 Task: Find connections with filter location Laguna de Duero with filter topic #Openingswith filter profile language Spanish with filter current company Webhelp with filter school Uttarakhand Jobs with filter industry Retail Building Materials and Garden Equipment with filter service category Program Management with filter keywords title Quality Control Coordinator
Action: Mouse moved to (152, 212)
Screenshot: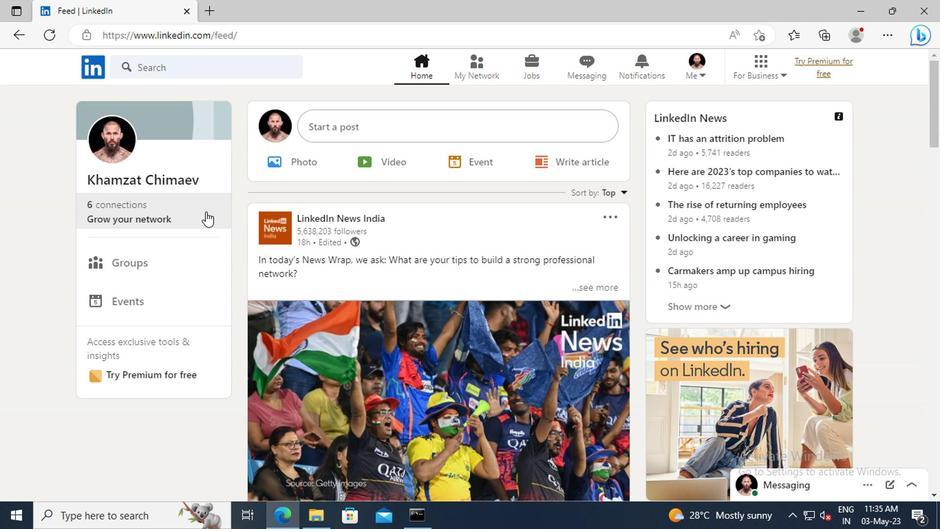
Action: Mouse pressed left at (152, 212)
Screenshot: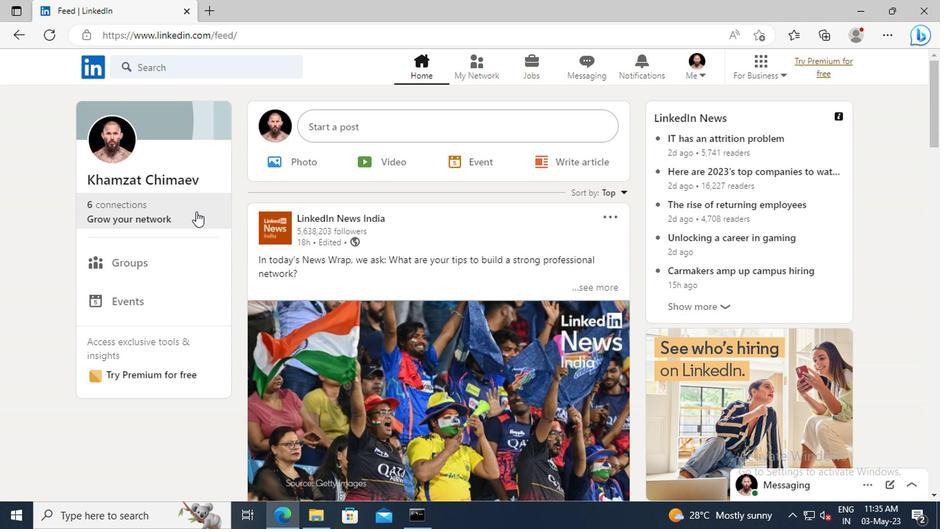 
Action: Mouse moved to (152, 149)
Screenshot: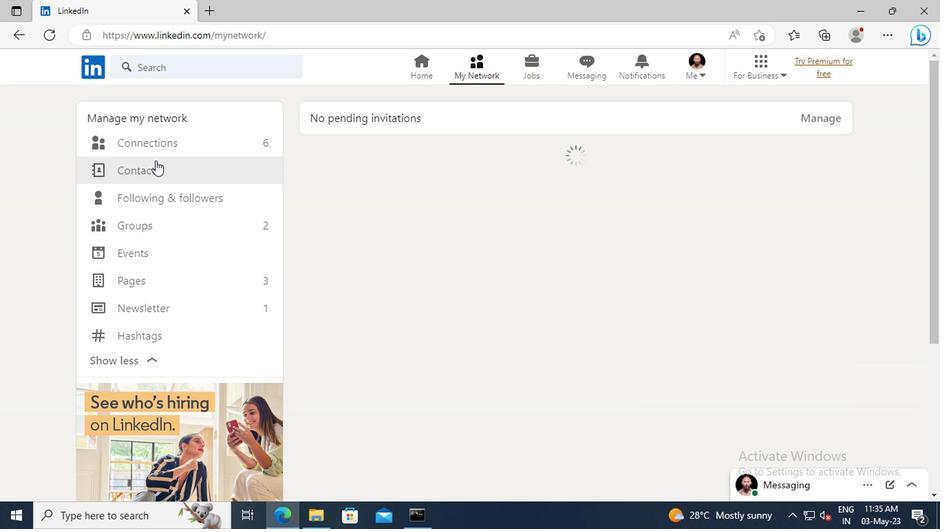 
Action: Mouse pressed left at (152, 149)
Screenshot: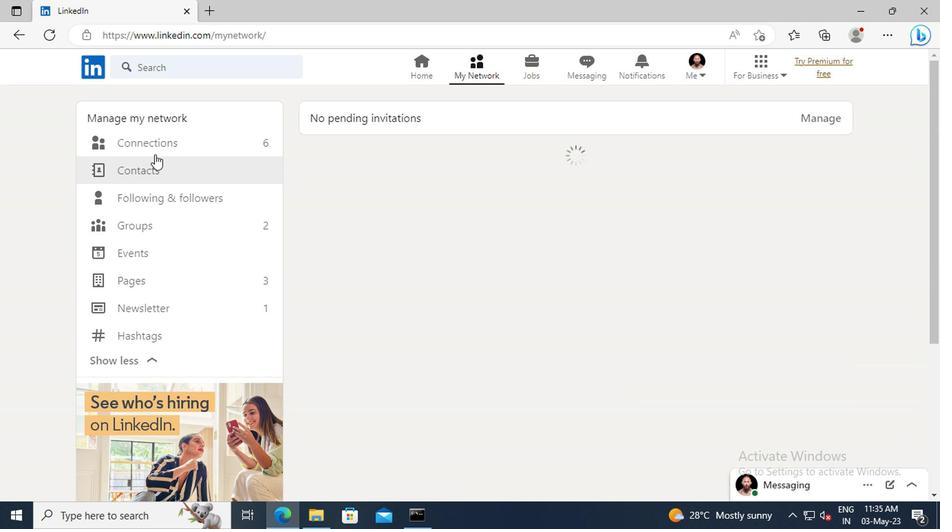 
Action: Mouse moved to (556, 147)
Screenshot: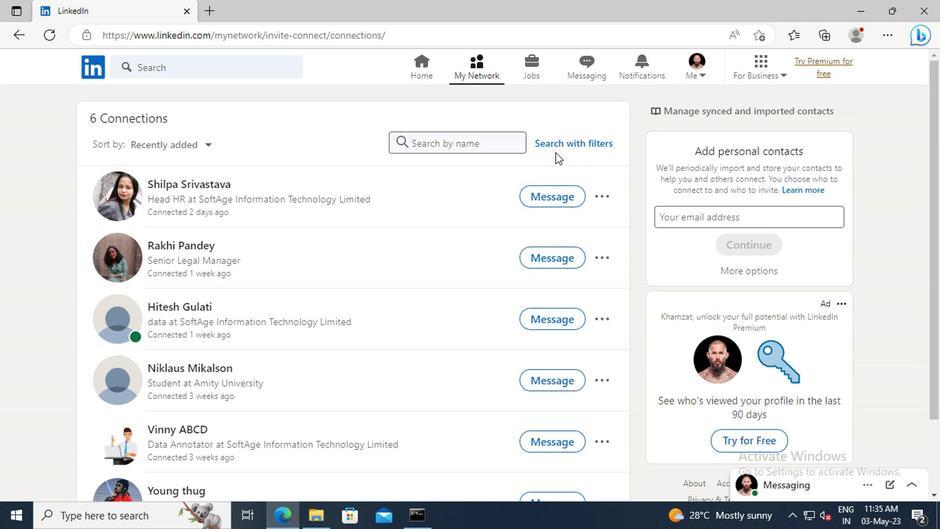 
Action: Mouse pressed left at (556, 147)
Screenshot: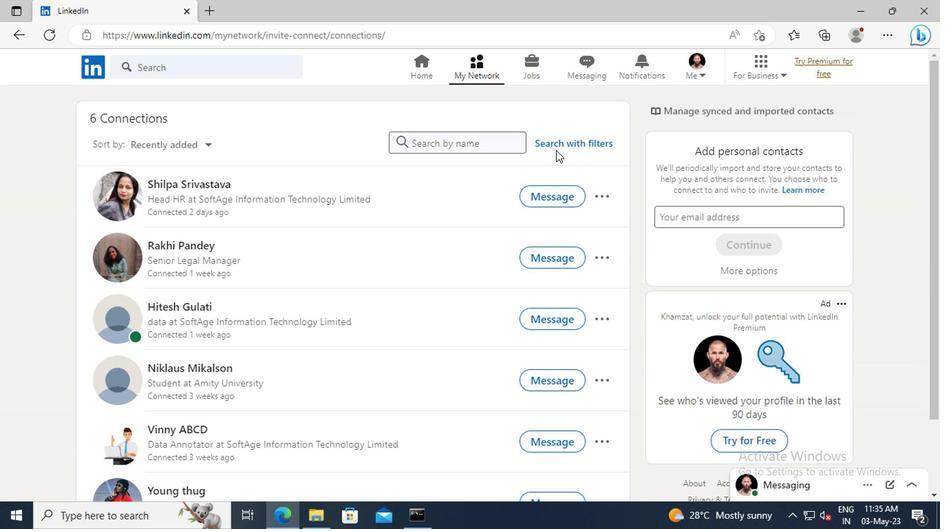 
Action: Mouse moved to (518, 111)
Screenshot: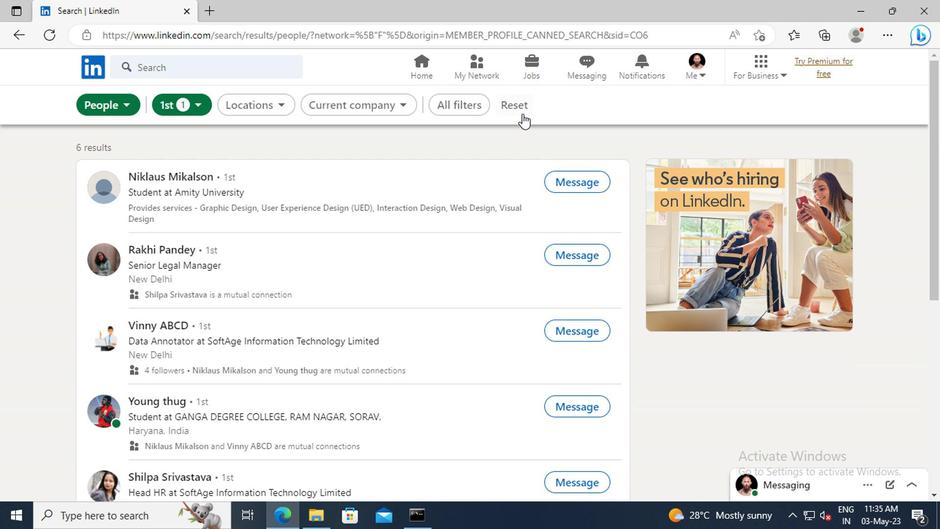
Action: Mouse pressed left at (518, 111)
Screenshot: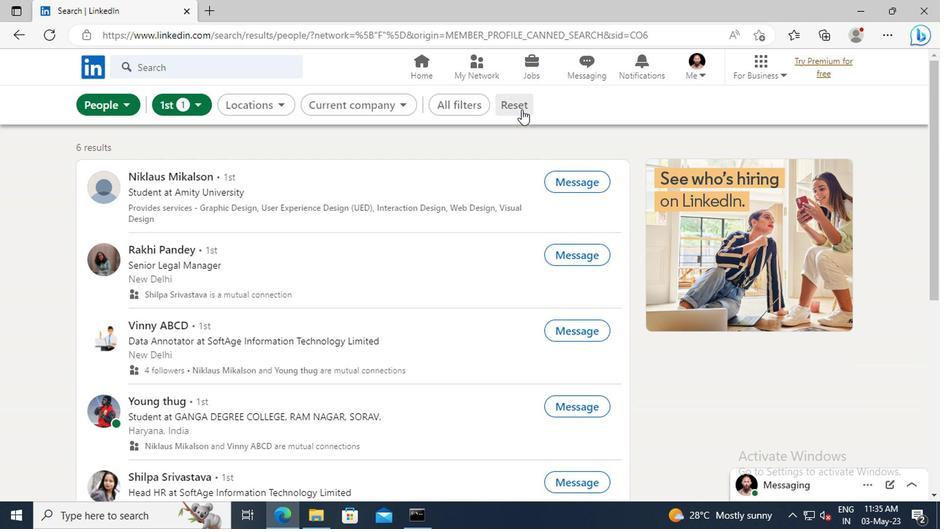 
Action: Mouse moved to (508, 108)
Screenshot: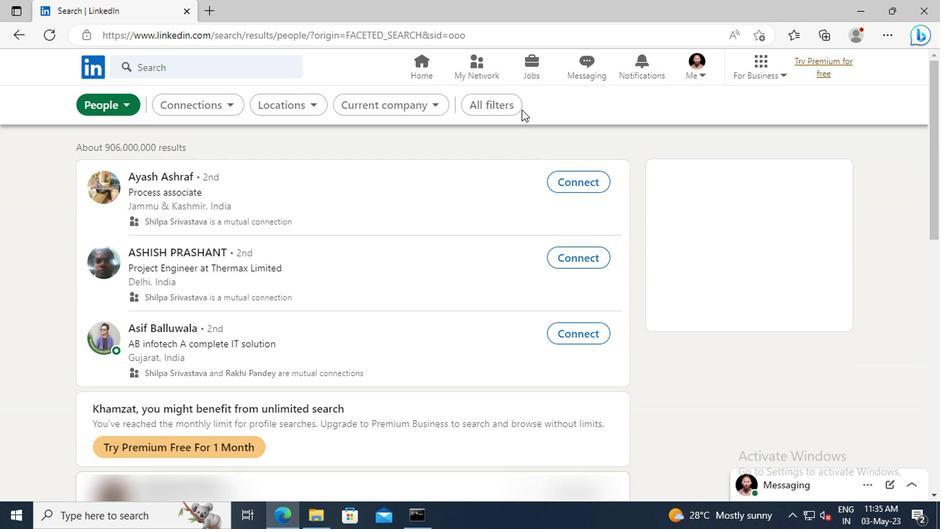 
Action: Mouse pressed left at (508, 108)
Screenshot: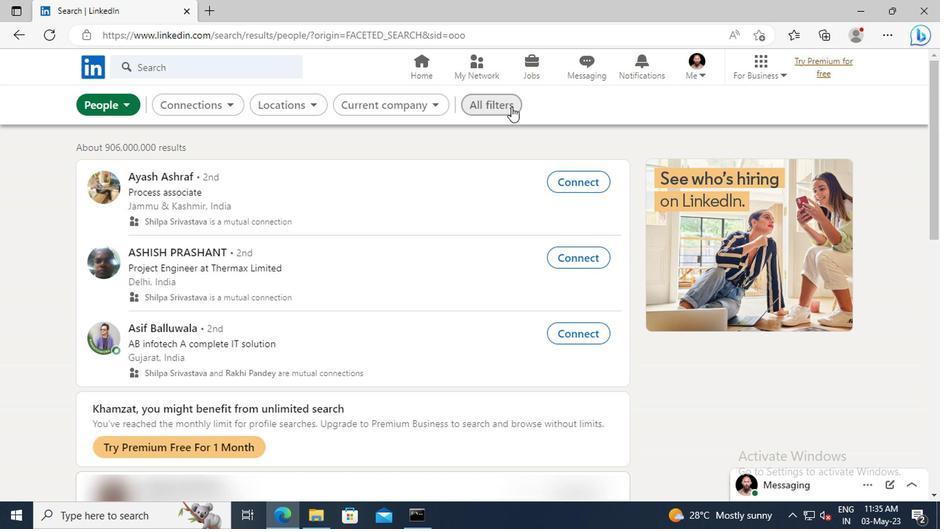 
Action: Mouse moved to (743, 271)
Screenshot: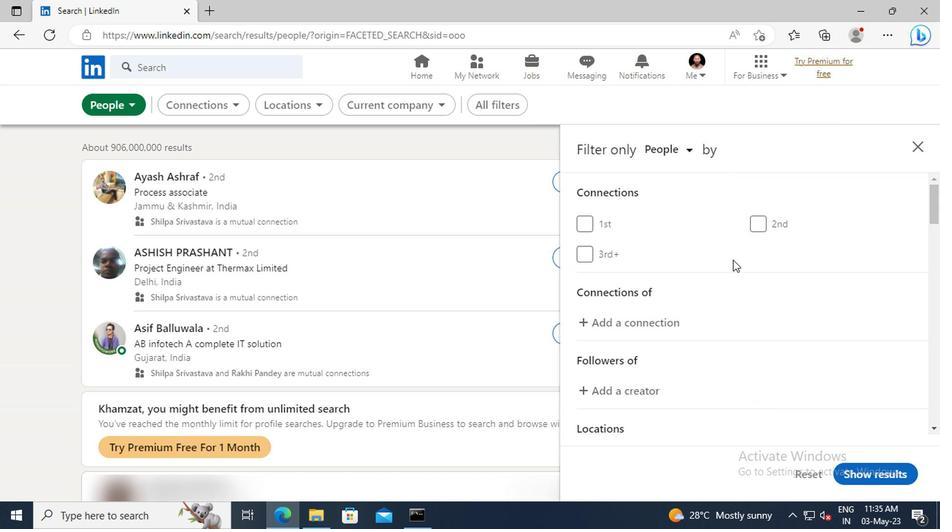 
Action: Mouse scrolled (743, 270) with delta (0, 0)
Screenshot: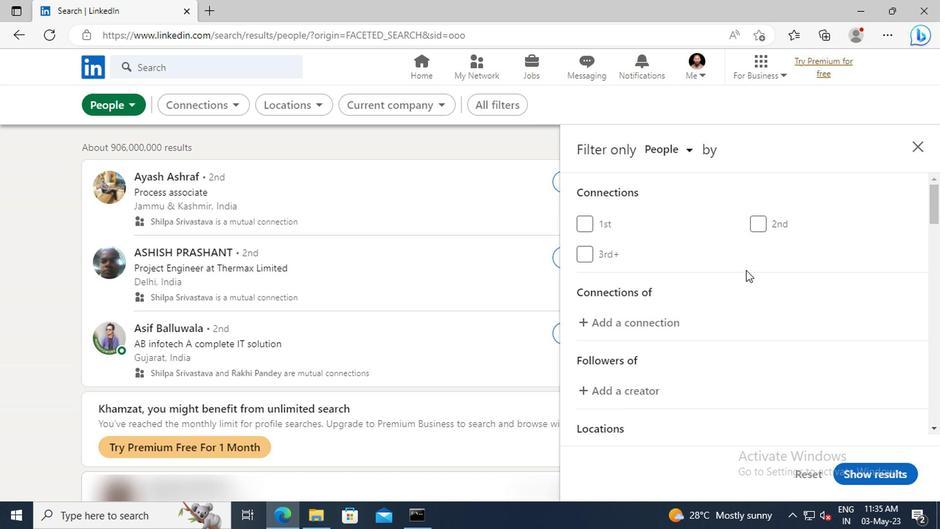 
Action: Mouse scrolled (743, 270) with delta (0, 0)
Screenshot: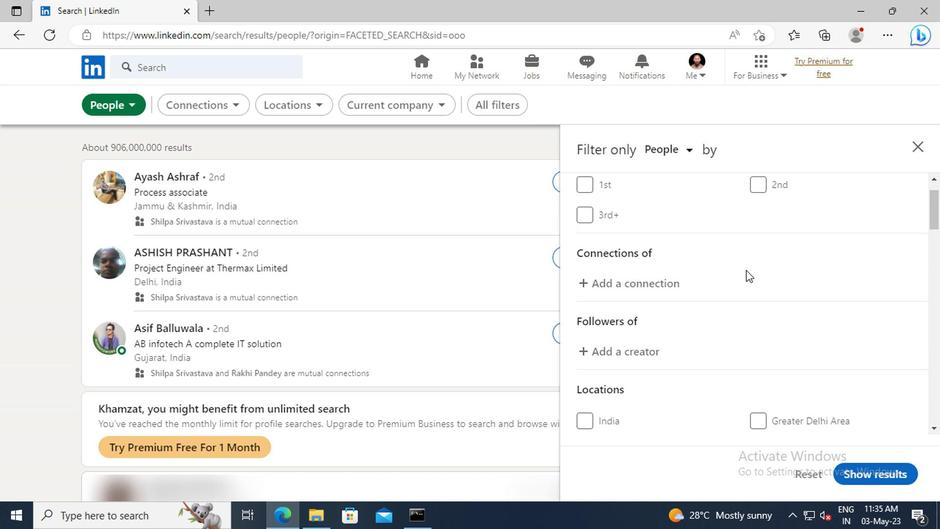 
Action: Mouse scrolled (743, 270) with delta (0, 0)
Screenshot: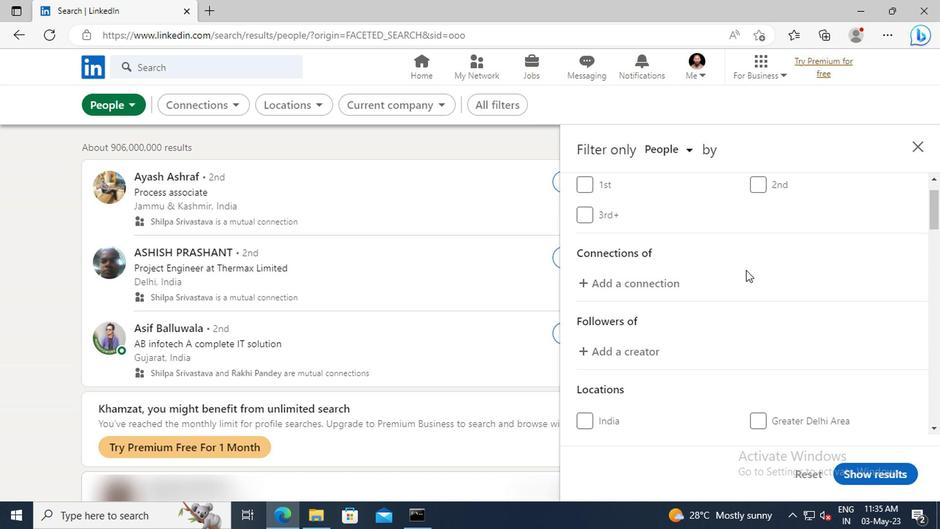 
Action: Mouse scrolled (743, 270) with delta (0, 0)
Screenshot: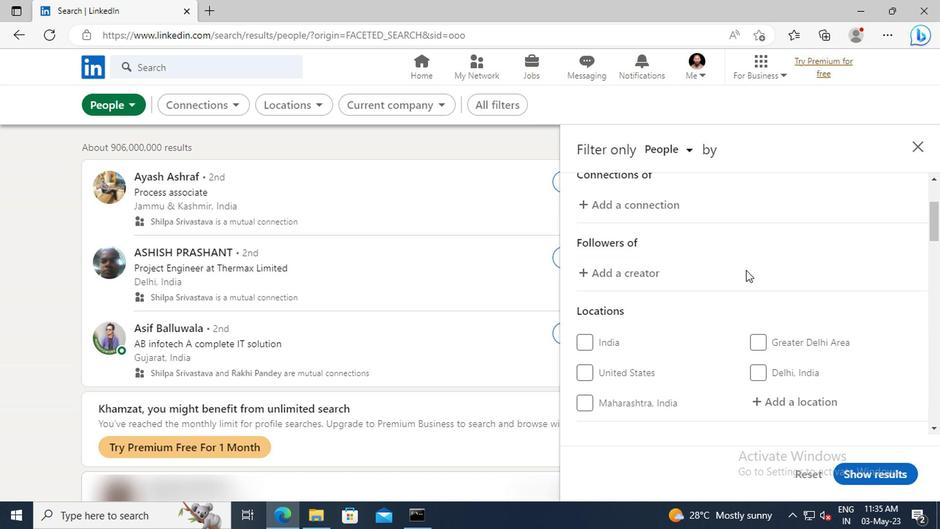 
Action: Mouse scrolled (743, 270) with delta (0, 0)
Screenshot: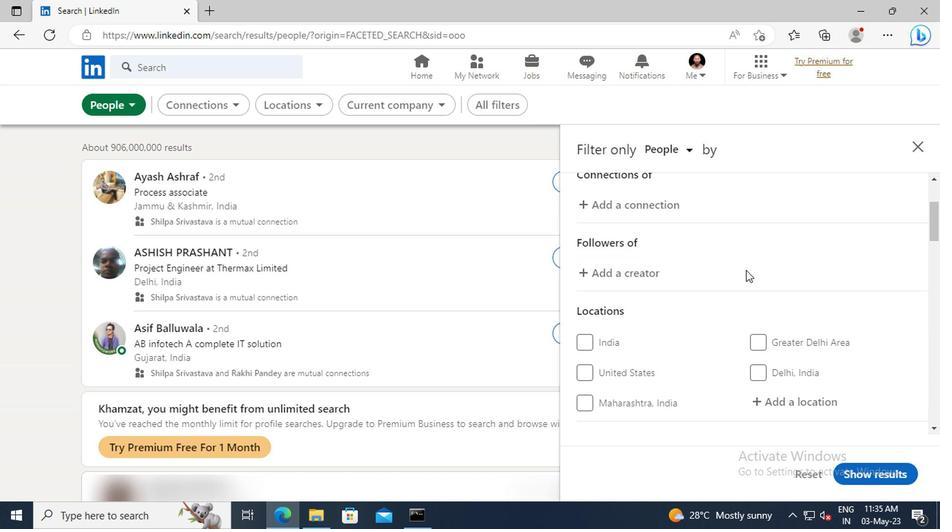 
Action: Mouse moved to (767, 321)
Screenshot: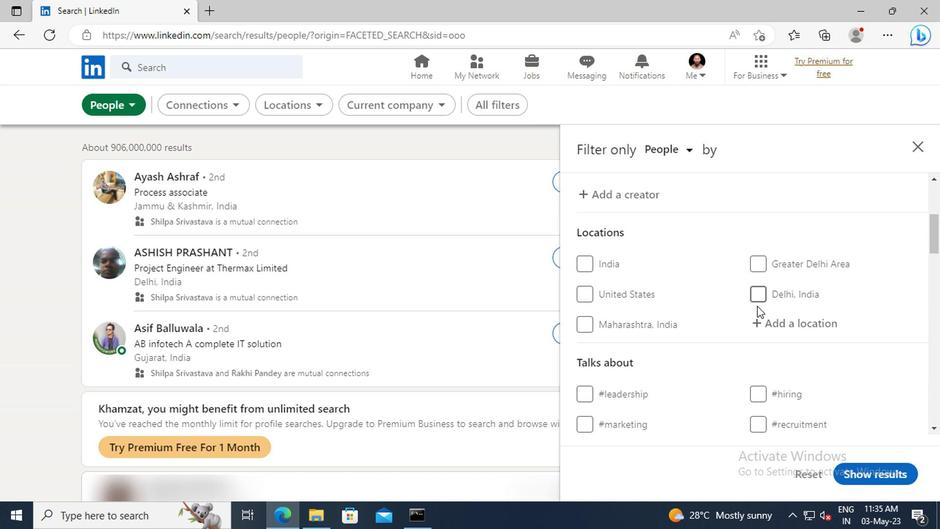 
Action: Mouse pressed left at (767, 321)
Screenshot: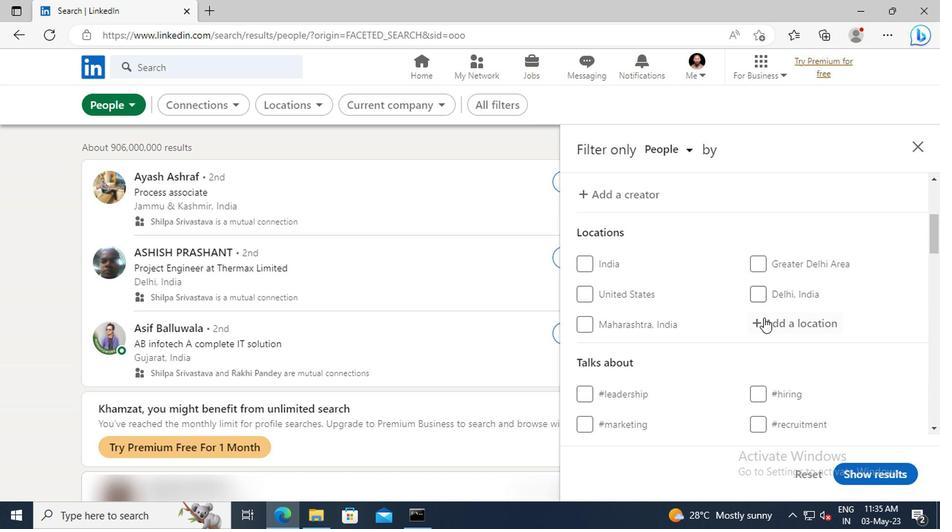 
Action: Key pressed <Key.shift>LAGUNA<Key.space>DE<Key.space>
Screenshot: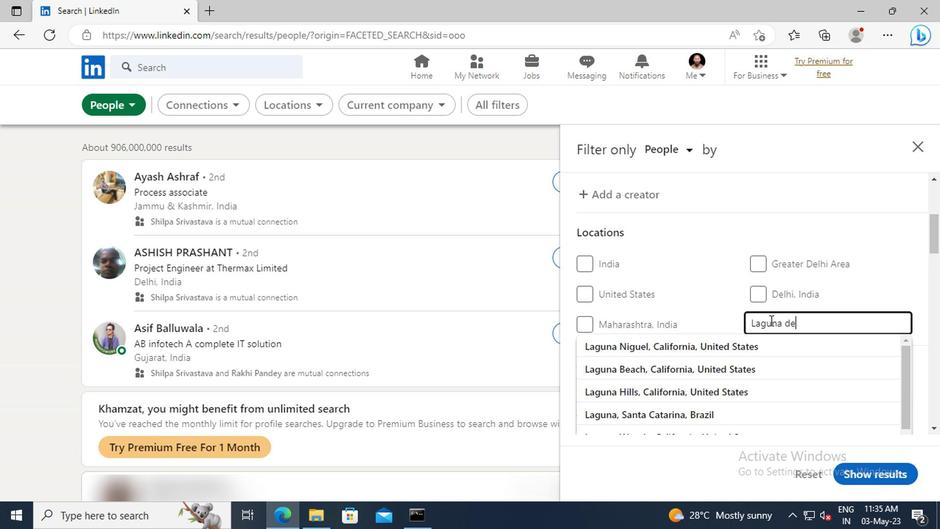 
Action: Mouse moved to (772, 342)
Screenshot: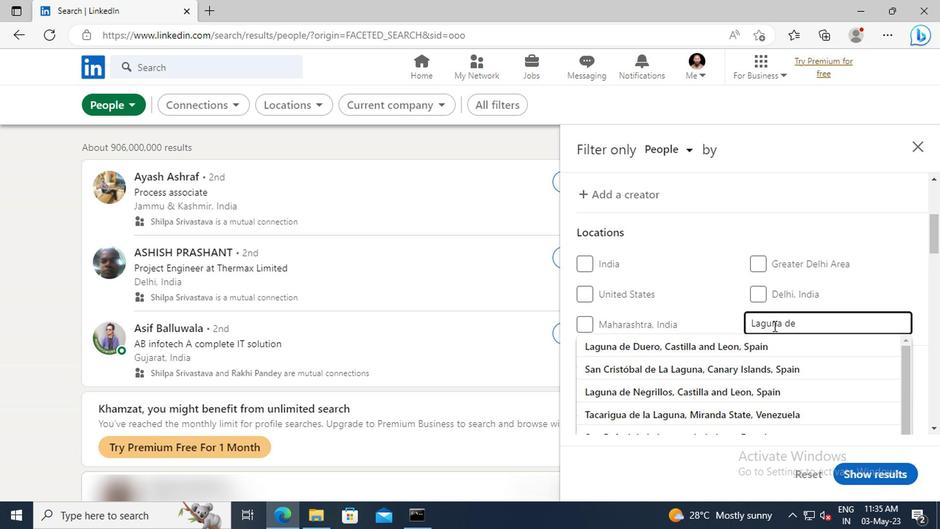 
Action: Mouse pressed left at (772, 342)
Screenshot: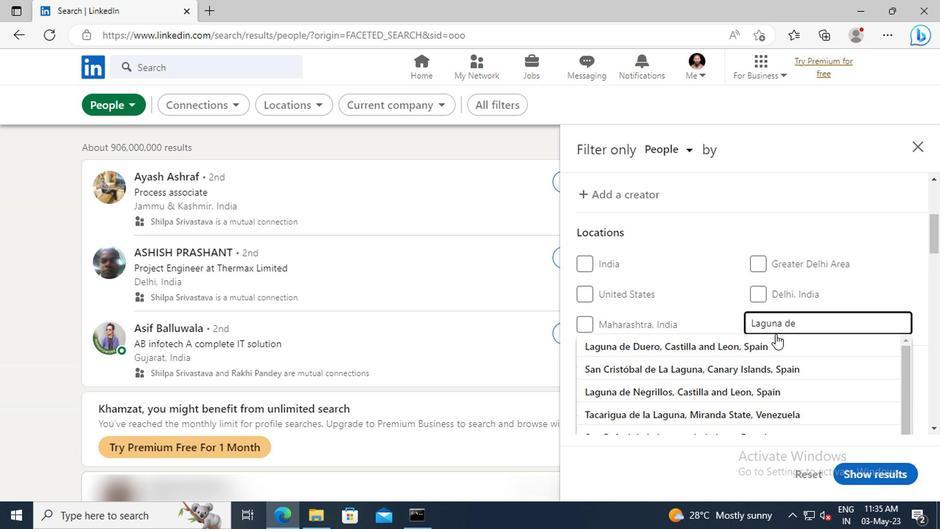 
Action: Mouse scrolled (772, 342) with delta (0, 0)
Screenshot: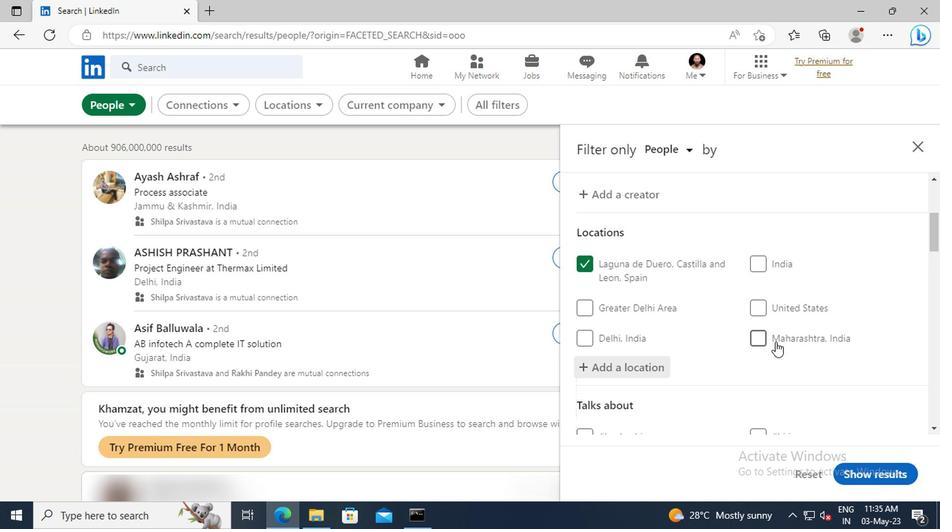 
Action: Mouse scrolled (772, 342) with delta (0, 0)
Screenshot: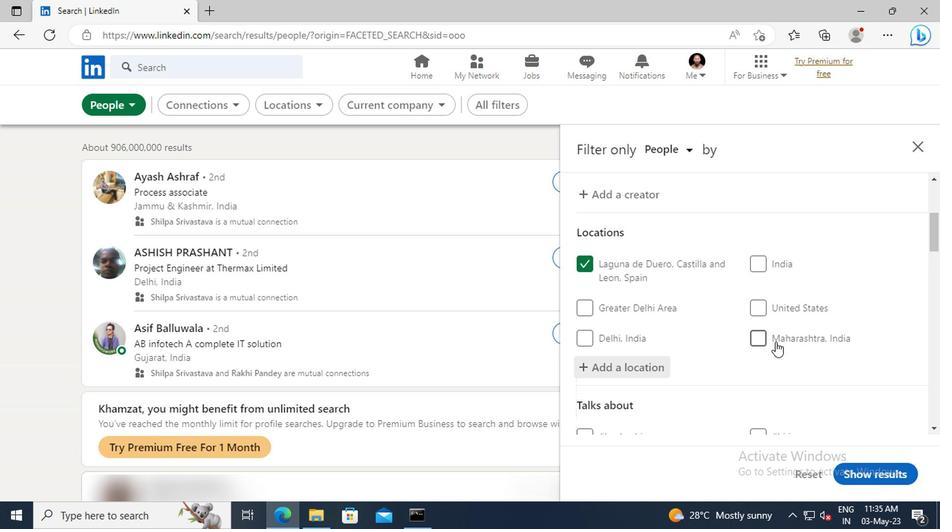 
Action: Mouse moved to (764, 327)
Screenshot: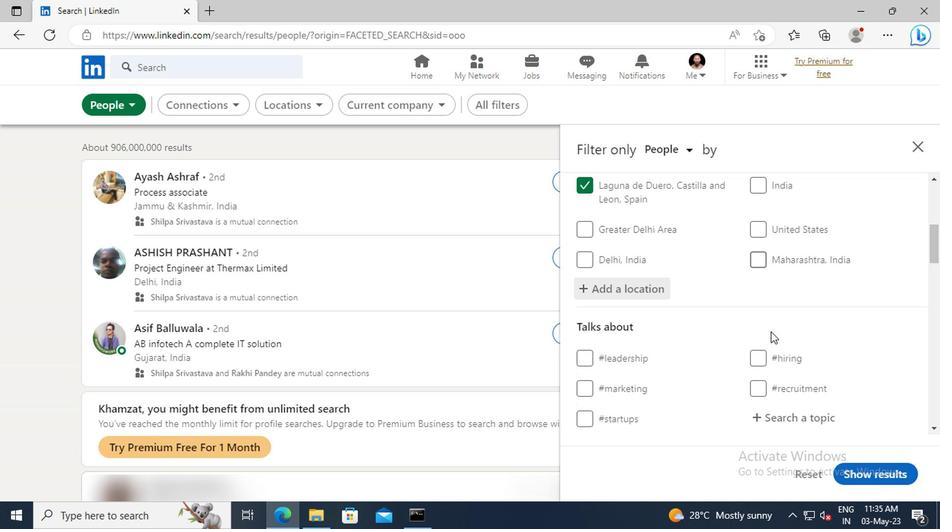 
Action: Mouse scrolled (764, 326) with delta (0, 0)
Screenshot: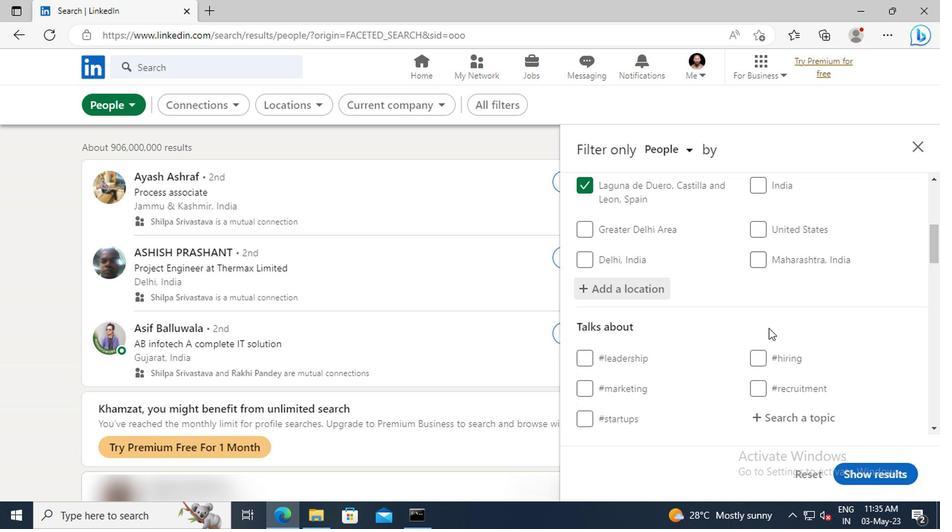 
Action: Mouse scrolled (764, 326) with delta (0, 0)
Screenshot: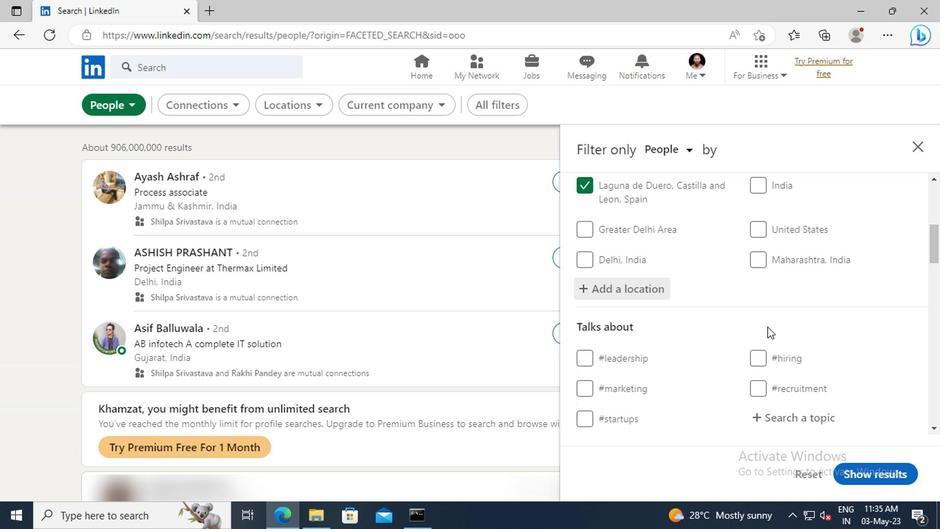 
Action: Mouse moved to (764, 335)
Screenshot: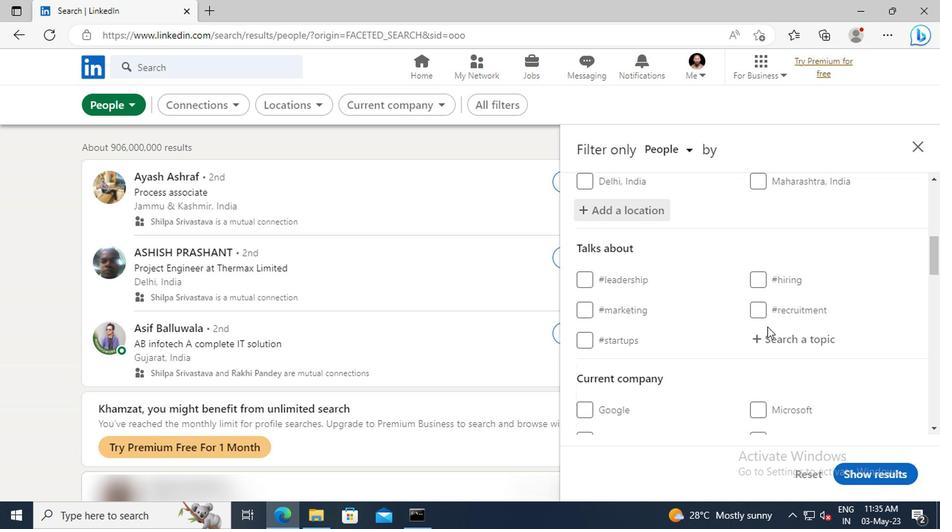 
Action: Mouse pressed left at (764, 335)
Screenshot: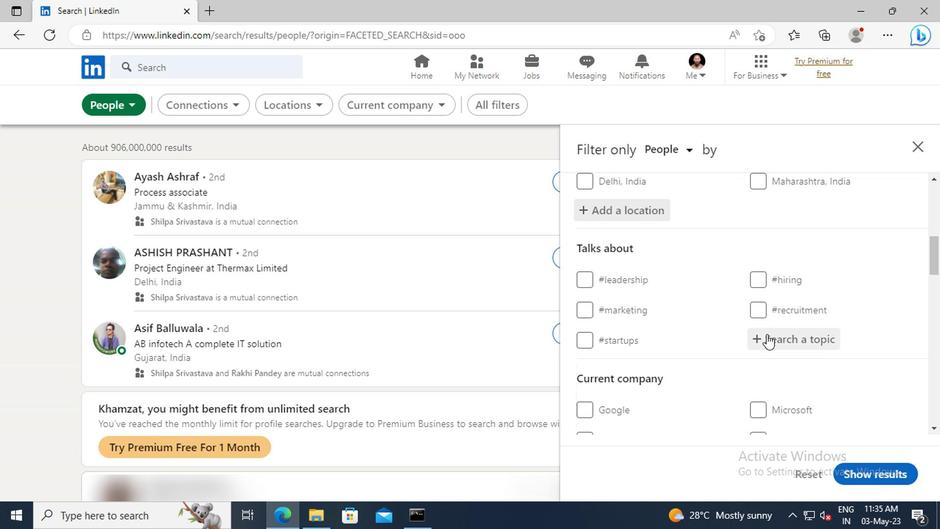 
Action: Key pressed <Key.shift>OPENINGS
Screenshot: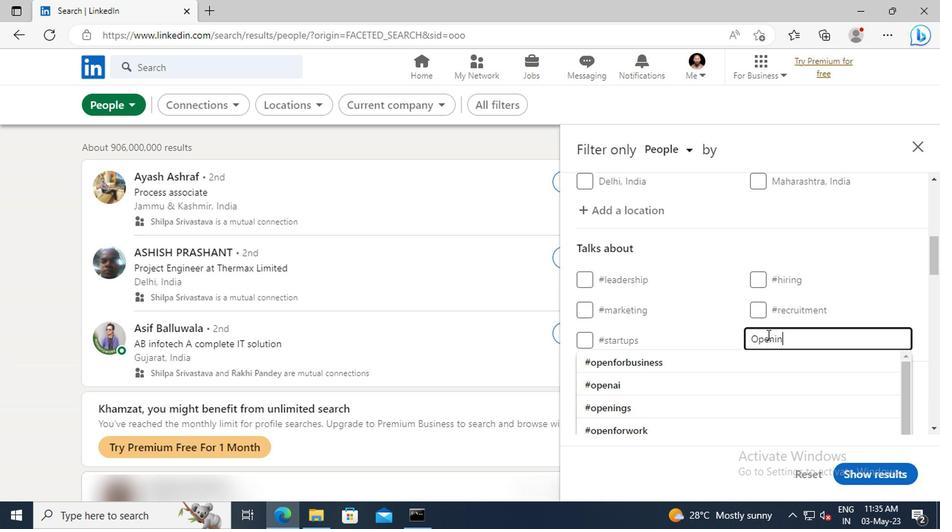
Action: Mouse moved to (764, 360)
Screenshot: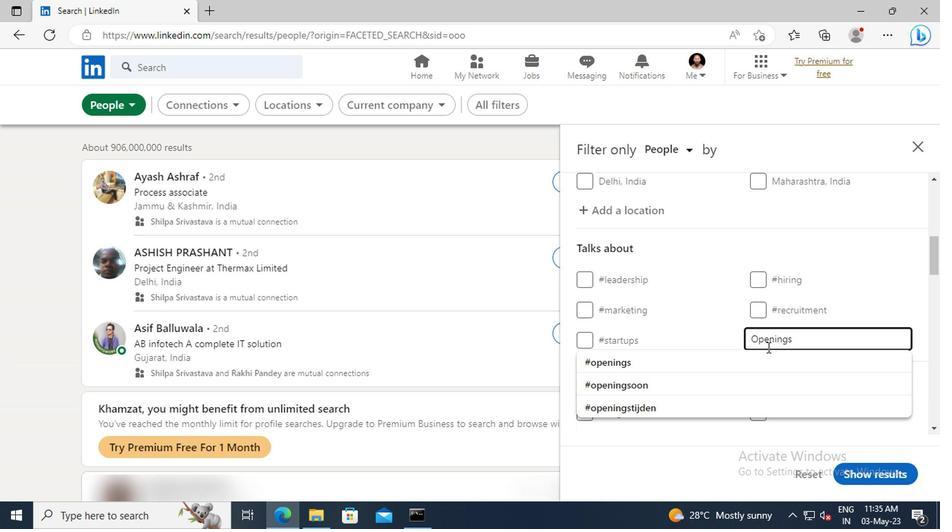 
Action: Mouse pressed left at (764, 360)
Screenshot: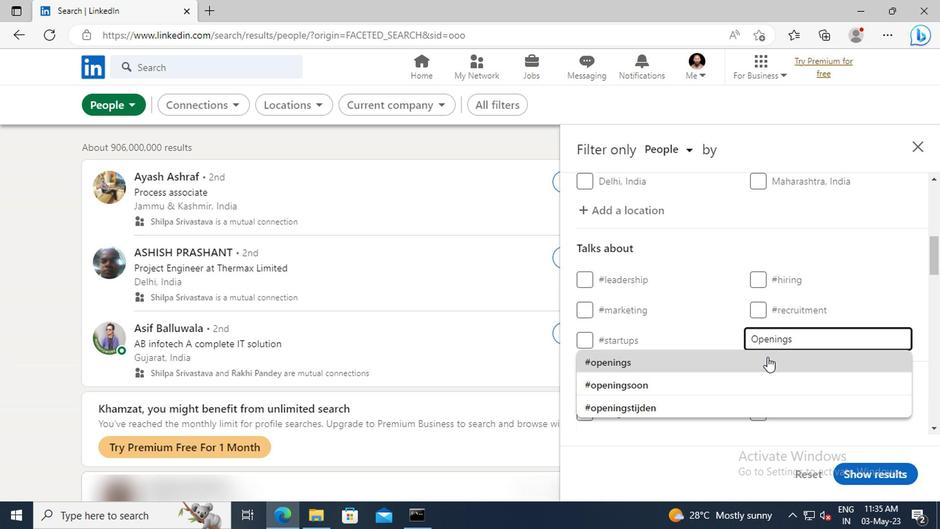 
Action: Mouse scrolled (764, 360) with delta (0, 0)
Screenshot: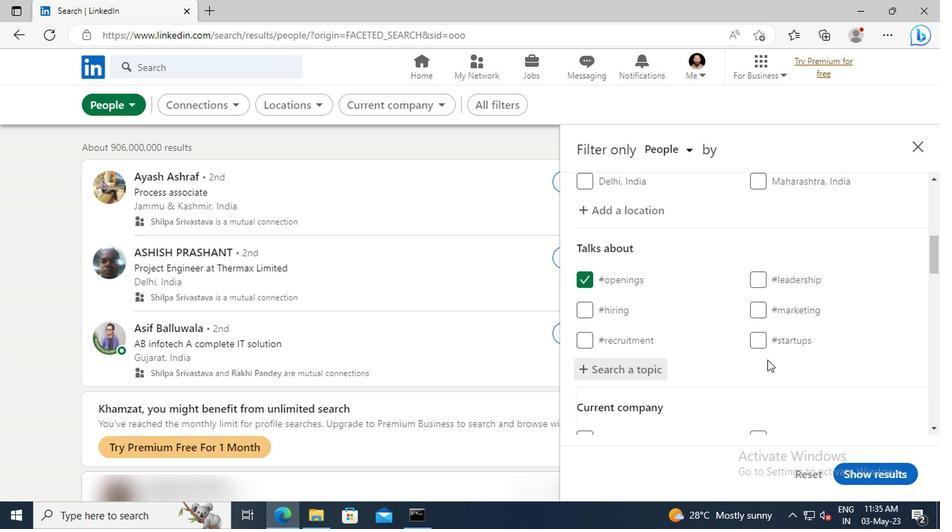 
Action: Mouse scrolled (764, 360) with delta (0, 0)
Screenshot: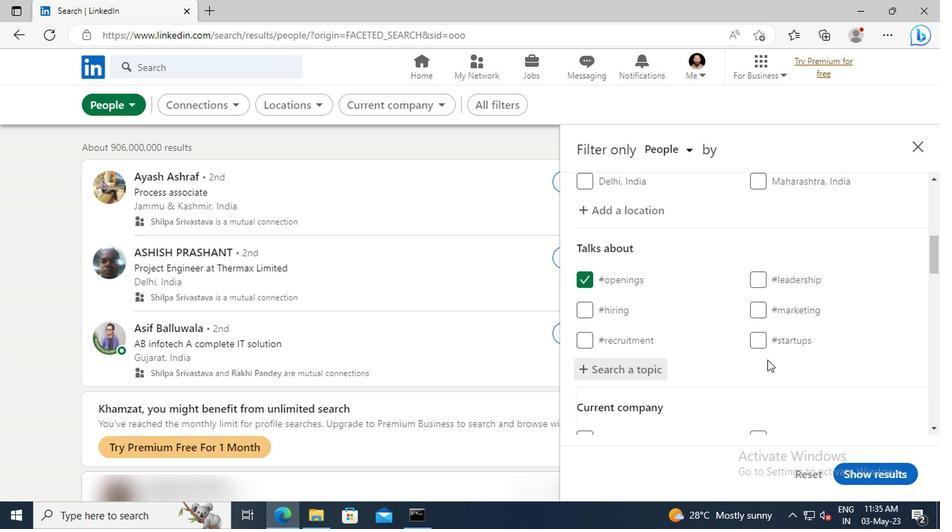 
Action: Mouse scrolled (764, 360) with delta (0, 0)
Screenshot: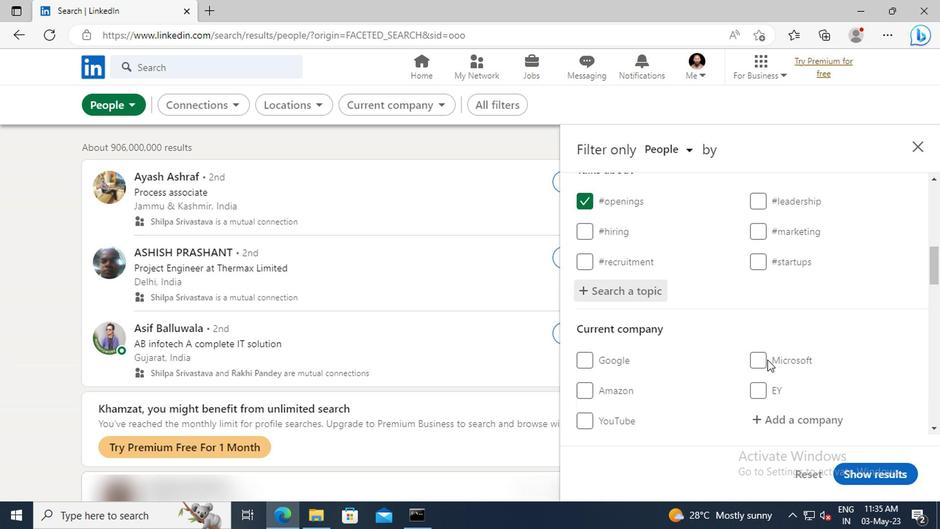 
Action: Mouse scrolled (764, 360) with delta (0, 0)
Screenshot: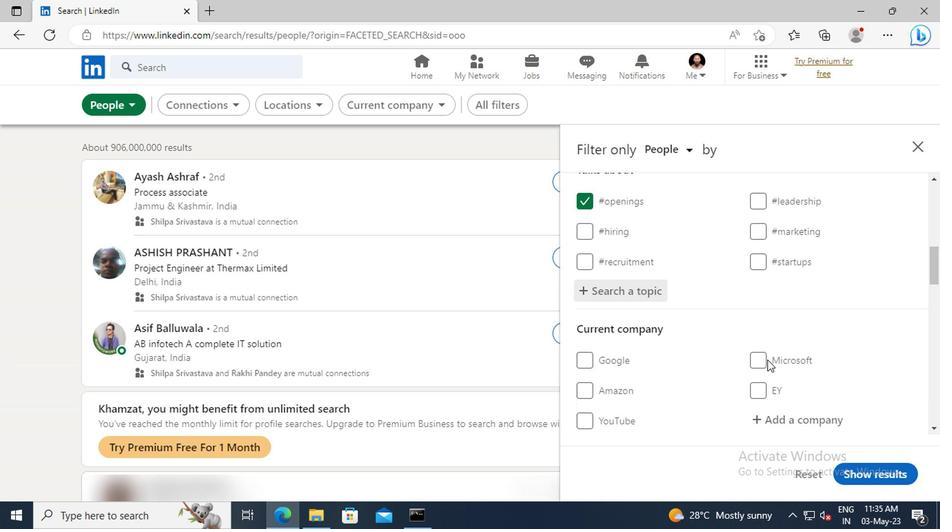 
Action: Mouse scrolled (764, 360) with delta (0, 0)
Screenshot: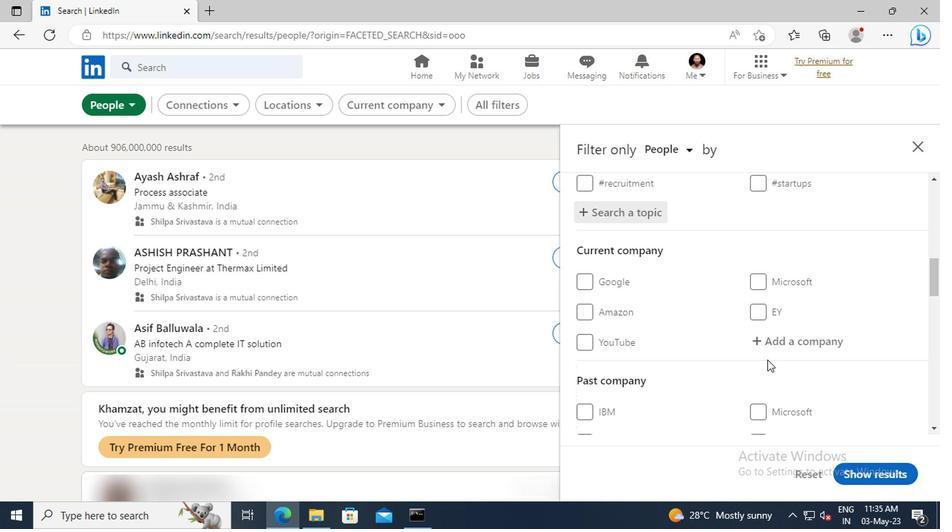 
Action: Mouse scrolled (764, 360) with delta (0, 0)
Screenshot: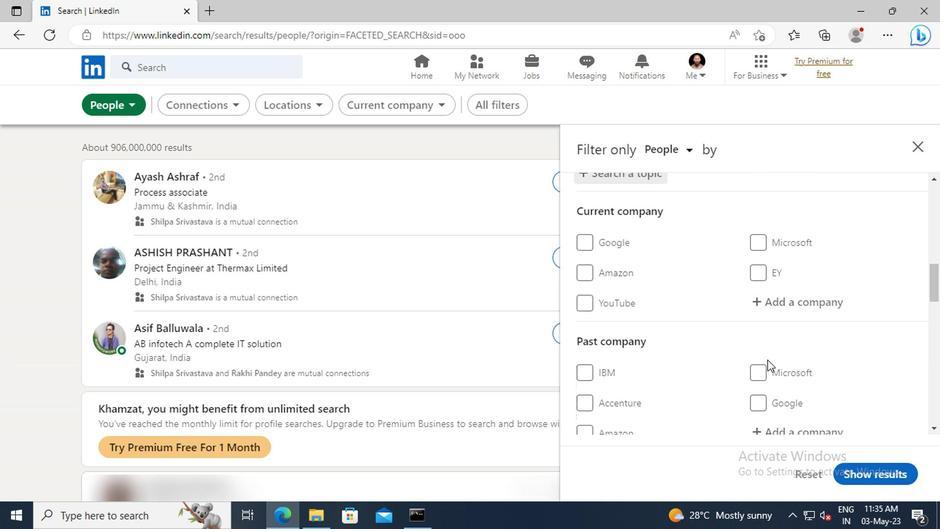 
Action: Mouse scrolled (764, 360) with delta (0, 0)
Screenshot: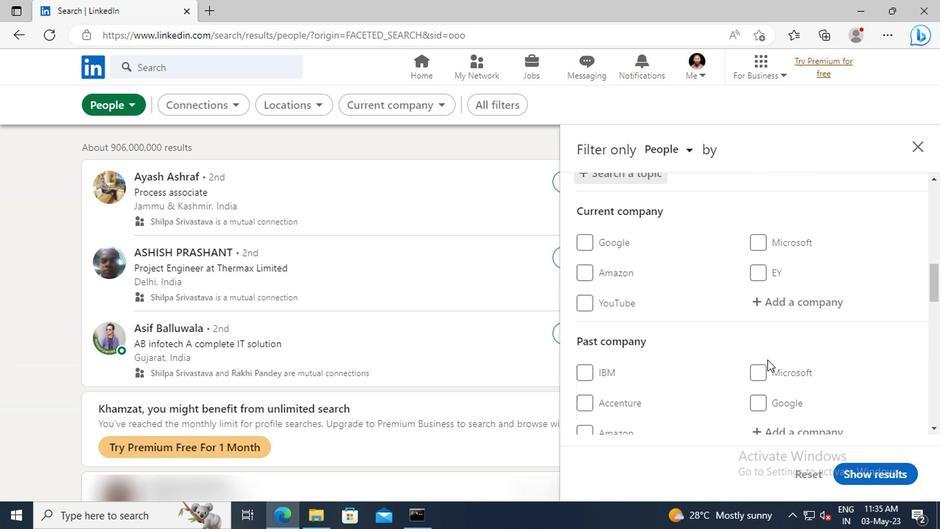 
Action: Mouse scrolled (764, 360) with delta (0, 0)
Screenshot: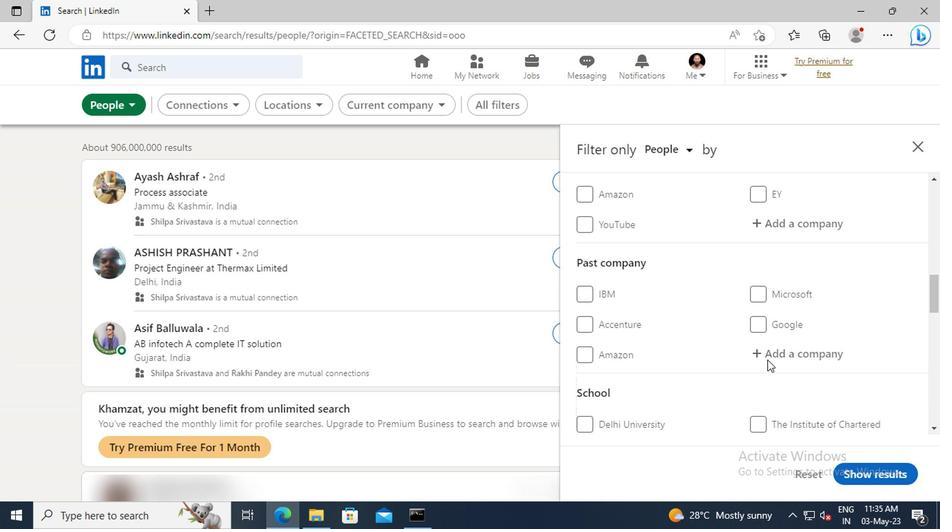 
Action: Mouse scrolled (764, 360) with delta (0, 0)
Screenshot: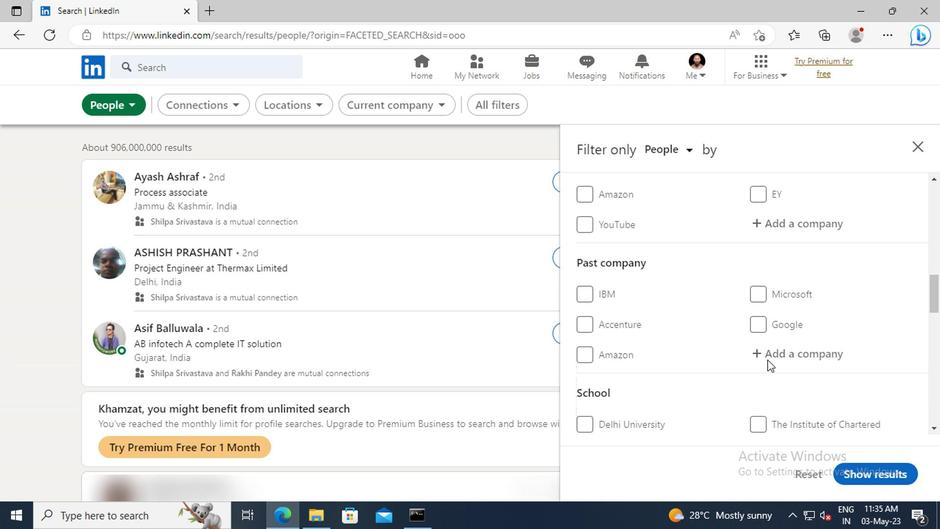 
Action: Mouse scrolled (764, 360) with delta (0, 0)
Screenshot: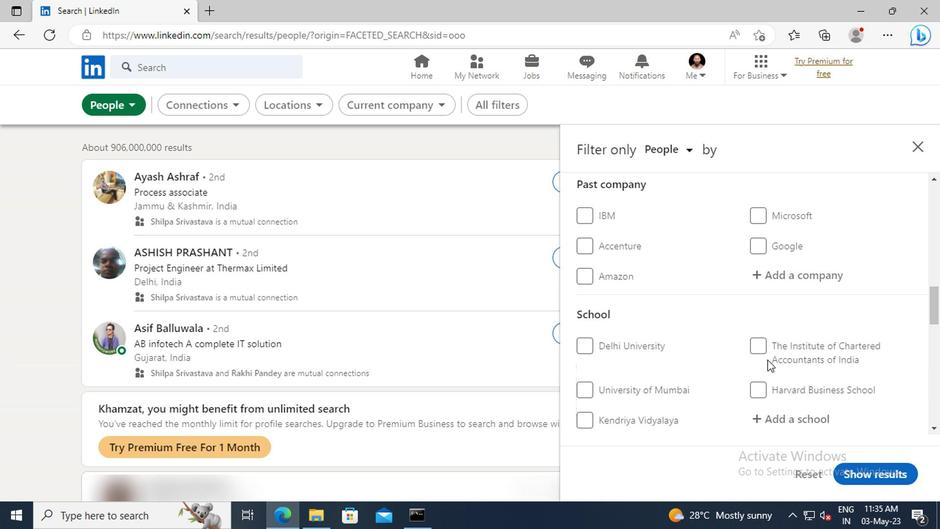 
Action: Mouse scrolled (764, 360) with delta (0, 0)
Screenshot: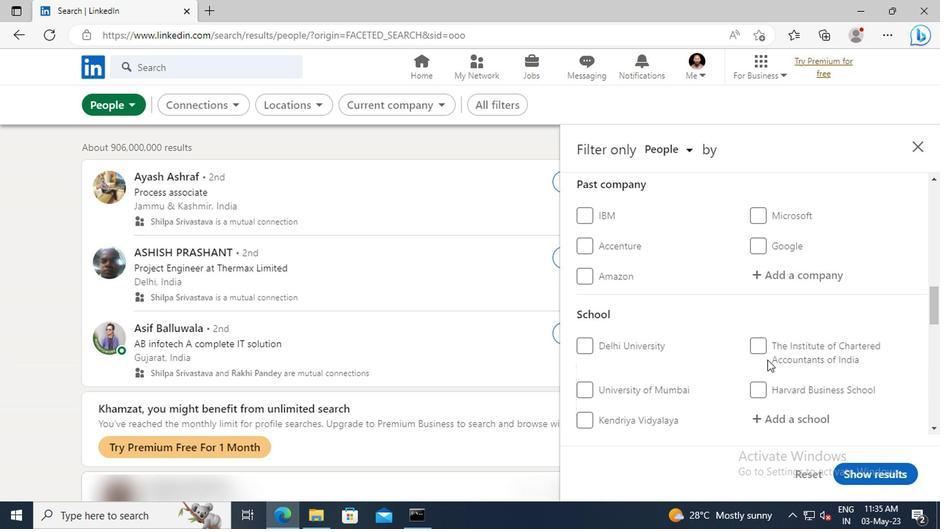 
Action: Mouse scrolled (764, 360) with delta (0, 0)
Screenshot: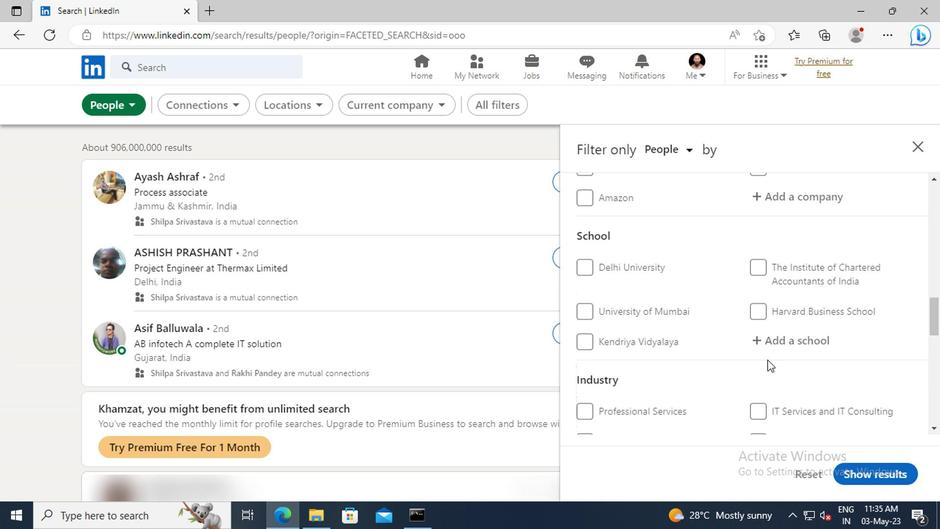
Action: Mouse scrolled (764, 360) with delta (0, 0)
Screenshot: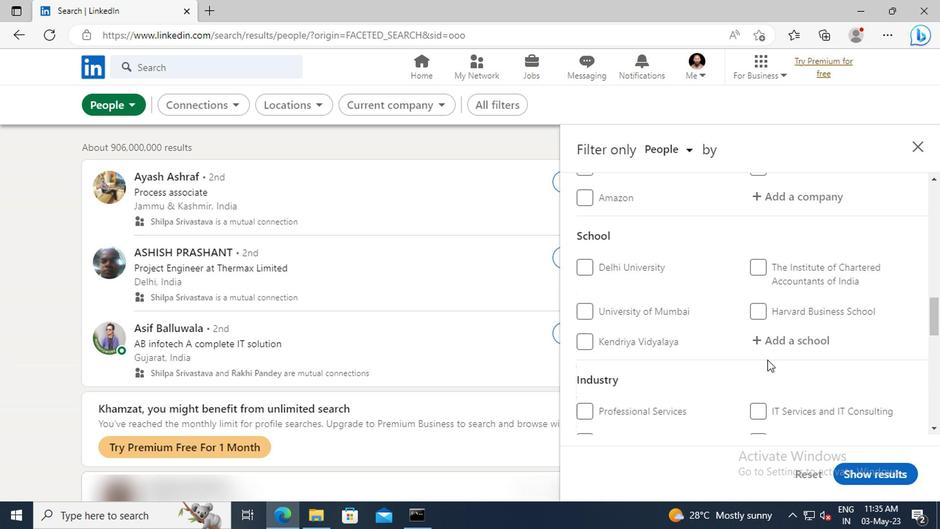 
Action: Mouse scrolled (764, 360) with delta (0, 0)
Screenshot: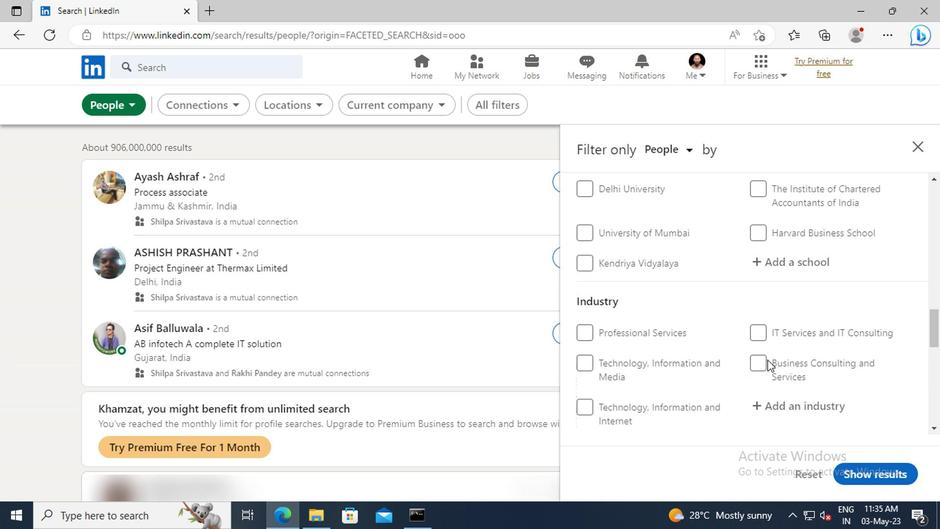 
Action: Mouse scrolled (764, 360) with delta (0, 0)
Screenshot: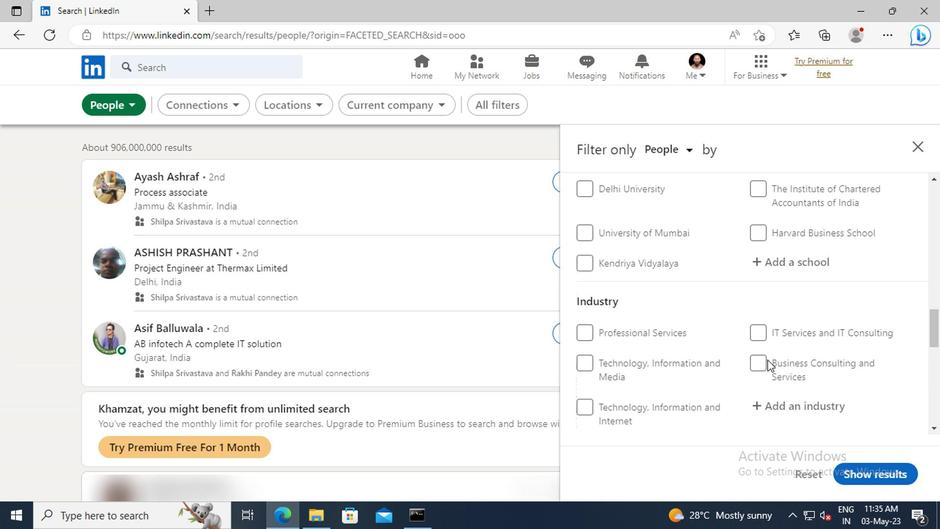 
Action: Mouse scrolled (764, 360) with delta (0, 0)
Screenshot: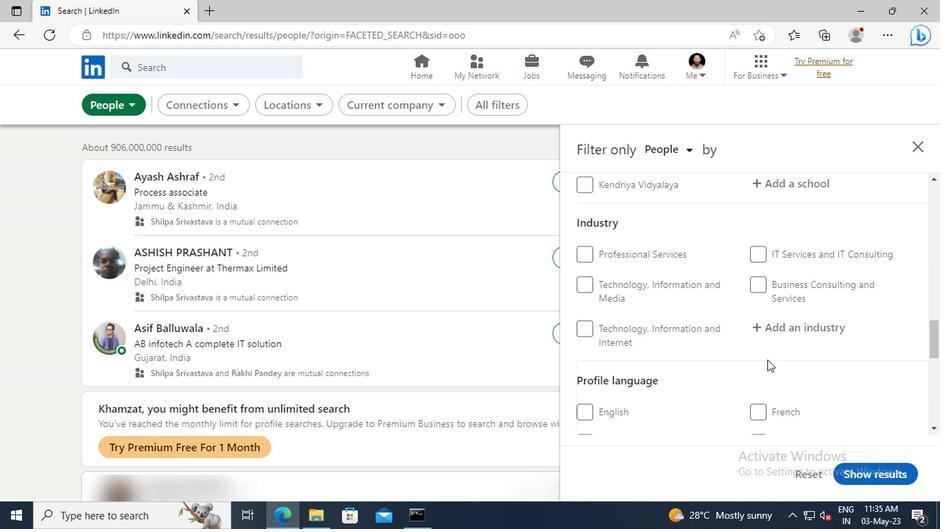 
Action: Mouse scrolled (764, 360) with delta (0, 0)
Screenshot: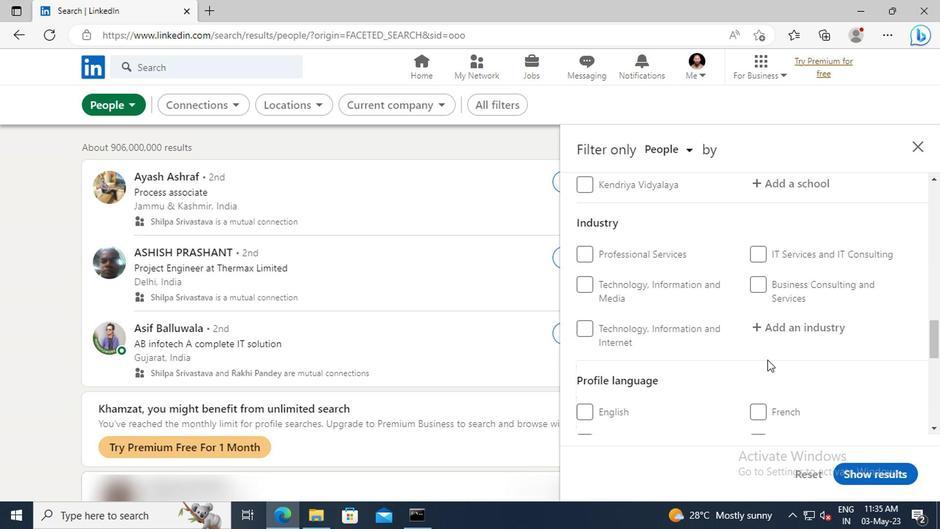 
Action: Mouse moved to (583, 362)
Screenshot: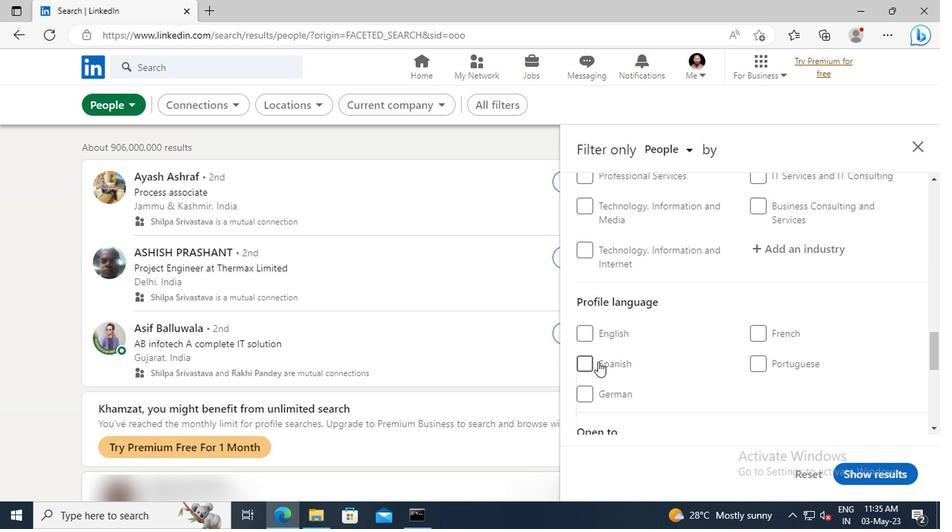 
Action: Mouse pressed left at (583, 362)
Screenshot: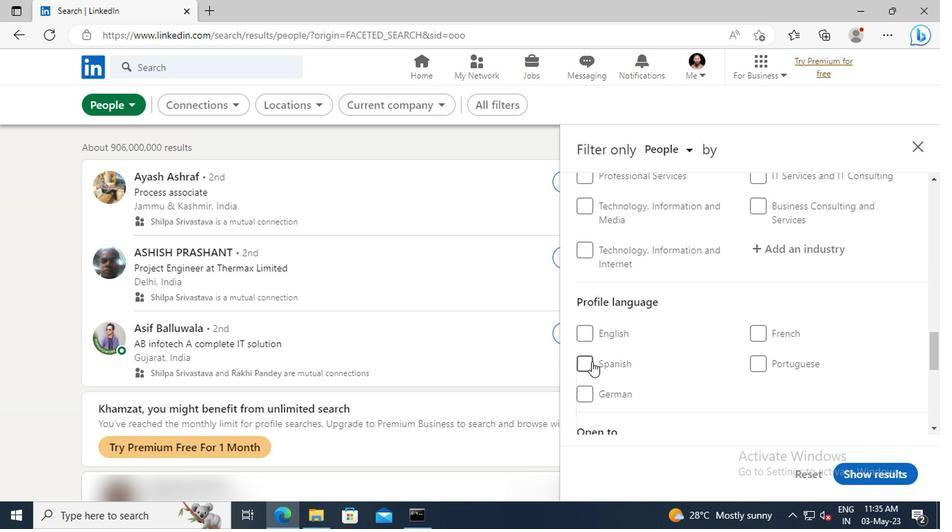 
Action: Mouse moved to (766, 347)
Screenshot: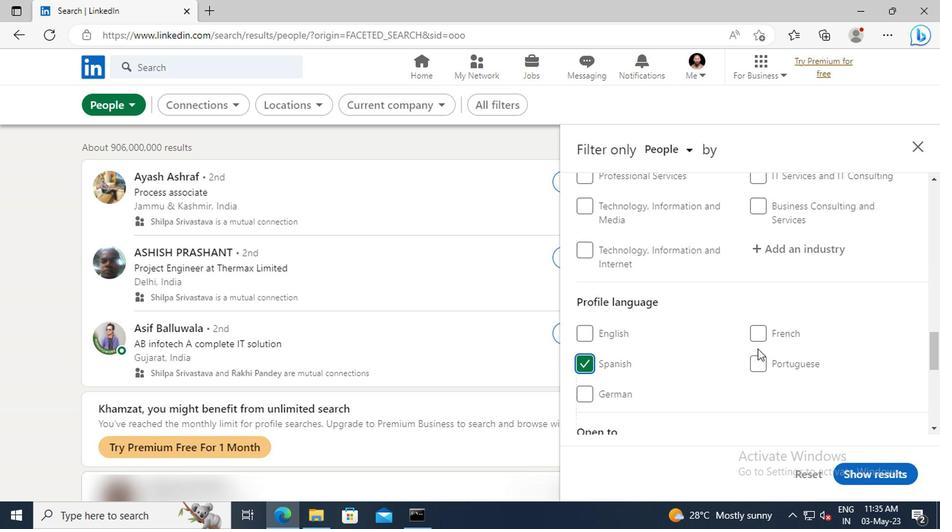 
Action: Mouse scrolled (766, 348) with delta (0, 0)
Screenshot: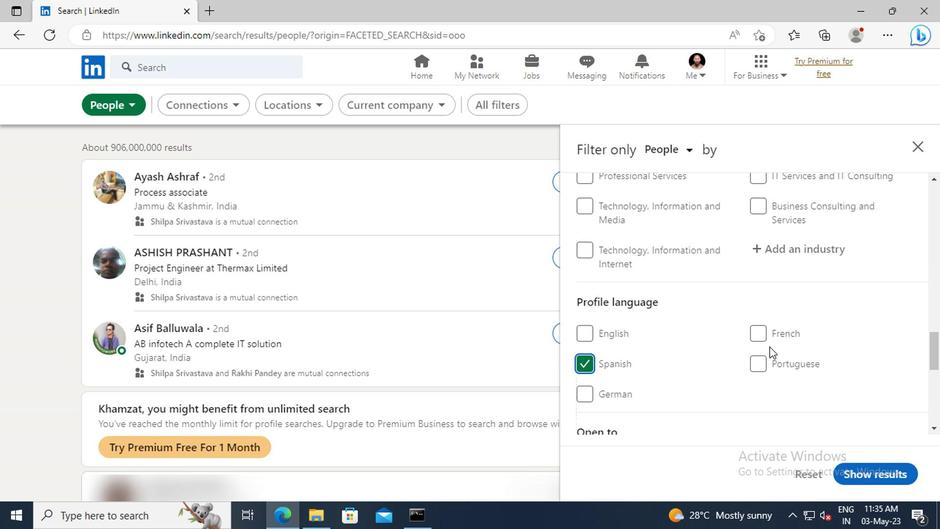 
Action: Mouse scrolled (766, 348) with delta (0, 0)
Screenshot: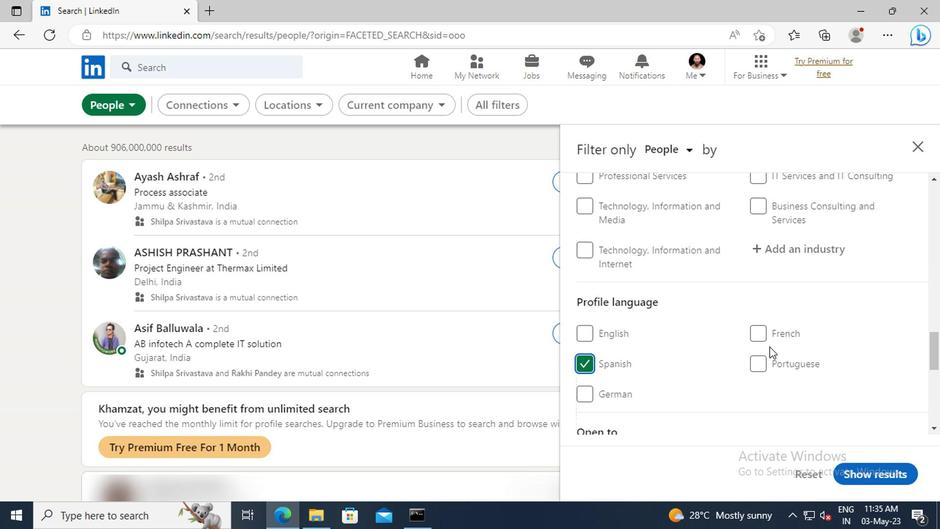 
Action: Mouse scrolled (766, 348) with delta (0, 0)
Screenshot: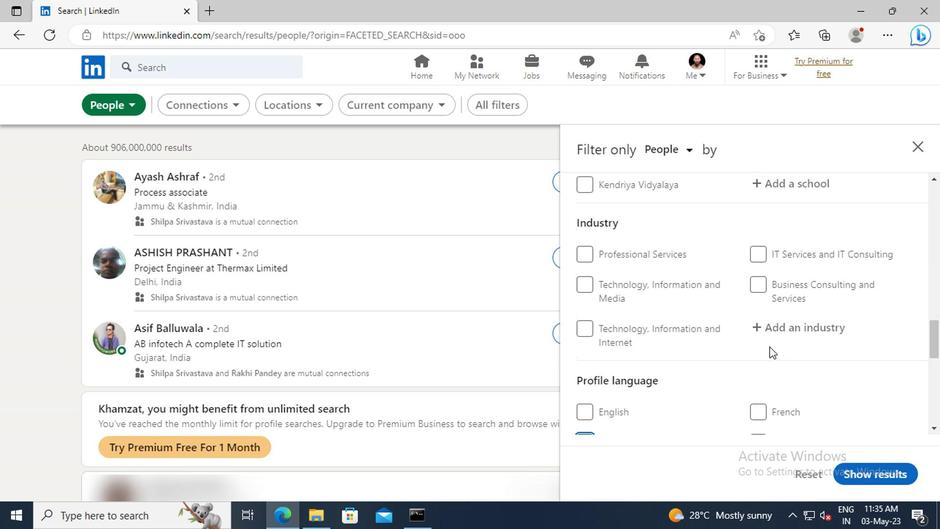
Action: Mouse scrolled (766, 348) with delta (0, 0)
Screenshot: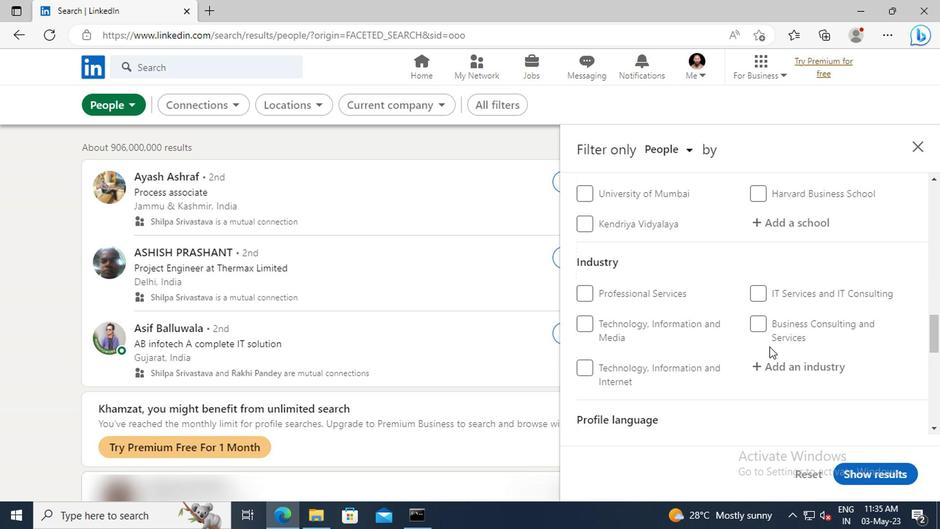 
Action: Mouse scrolled (766, 348) with delta (0, 0)
Screenshot: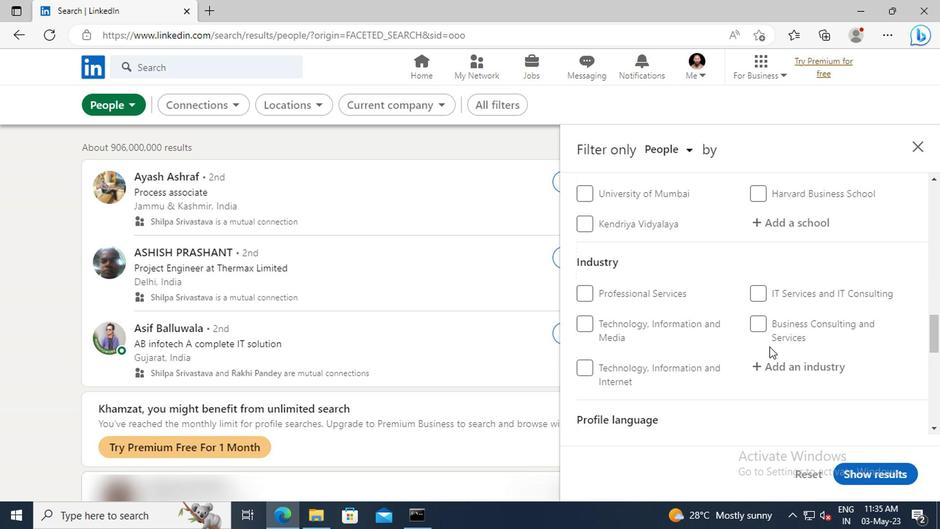 
Action: Mouse scrolled (766, 348) with delta (0, 0)
Screenshot: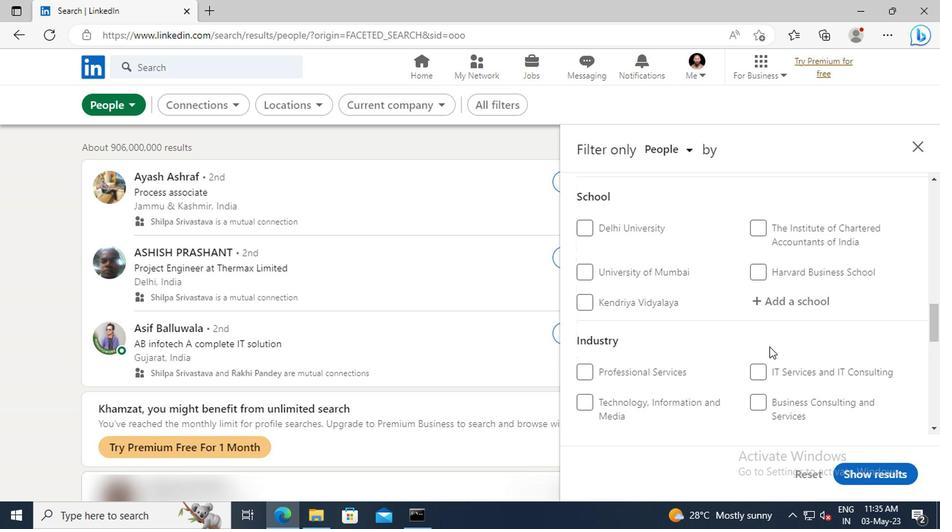 
Action: Mouse scrolled (766, 348) with delta (0, 0)
Screenshot: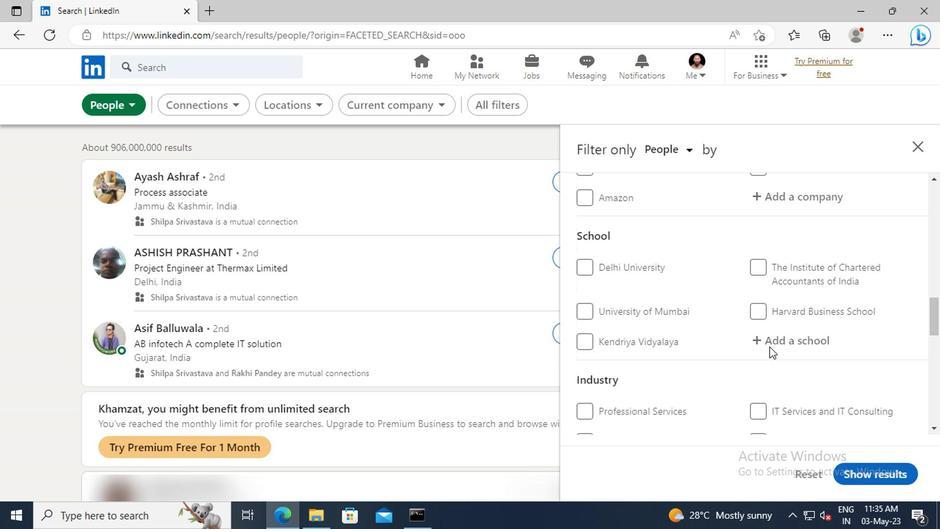 
Action: Mouse scrolled (766, 348) with delta (0, 0)
Screenshot: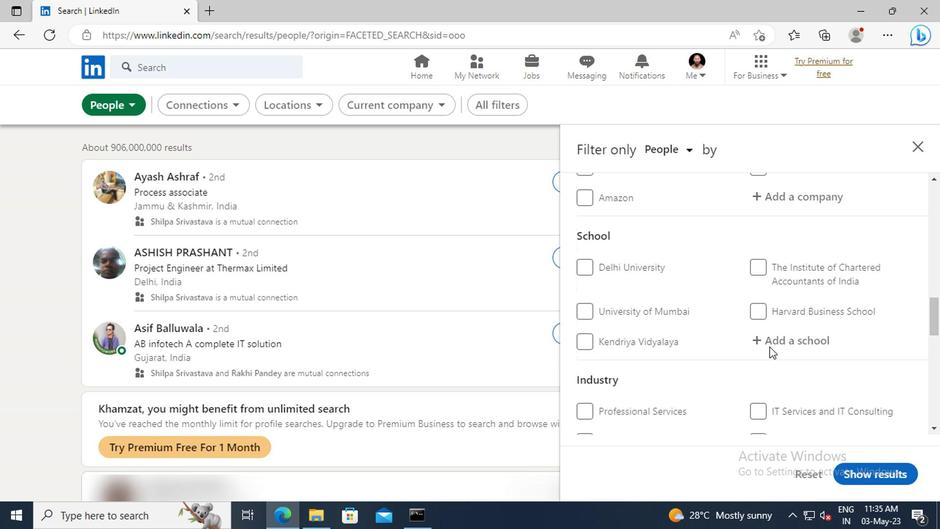 
Action: Mouse scrolled (766, 348) with delta (0, 0)
Screenshot: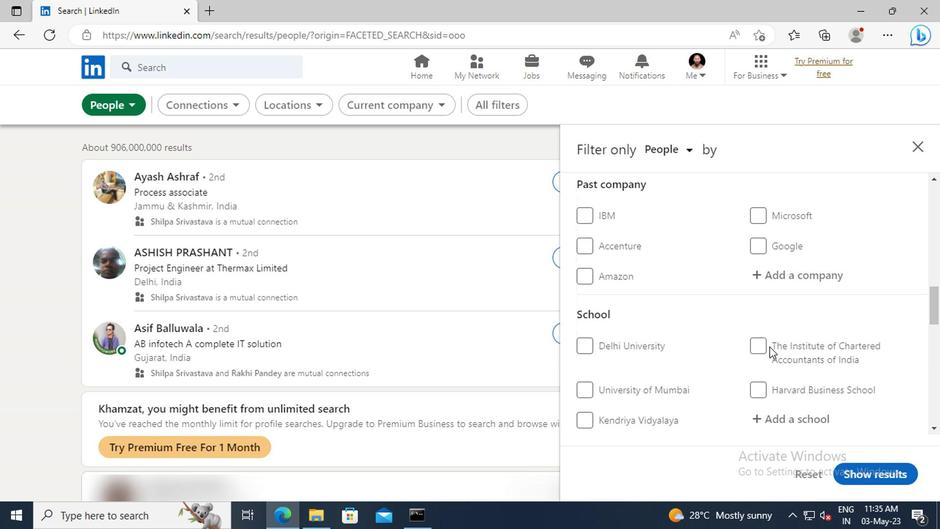 
Action: Mouse scrolled (766, 348) with delta (0, 0)
Screenshot: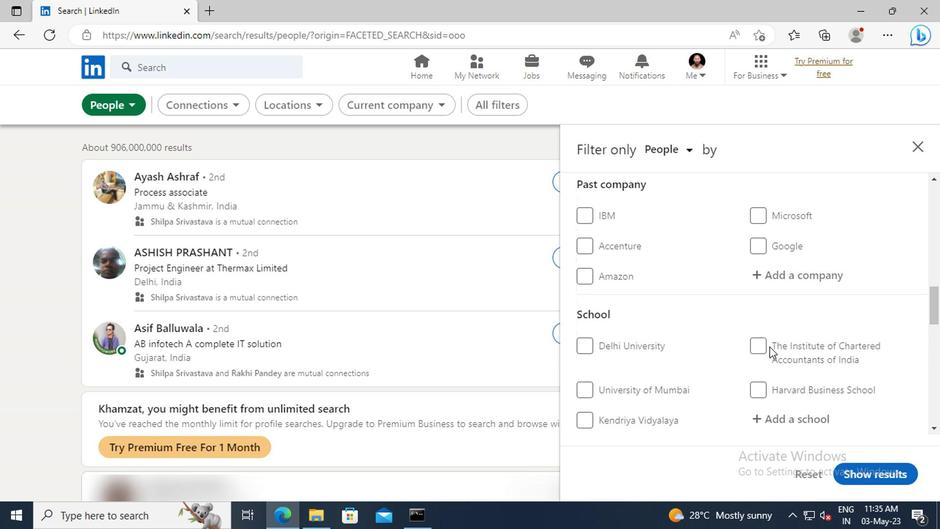
Action: Mouse scrolled (766, 348) with delta (0, 0)
Screenshot: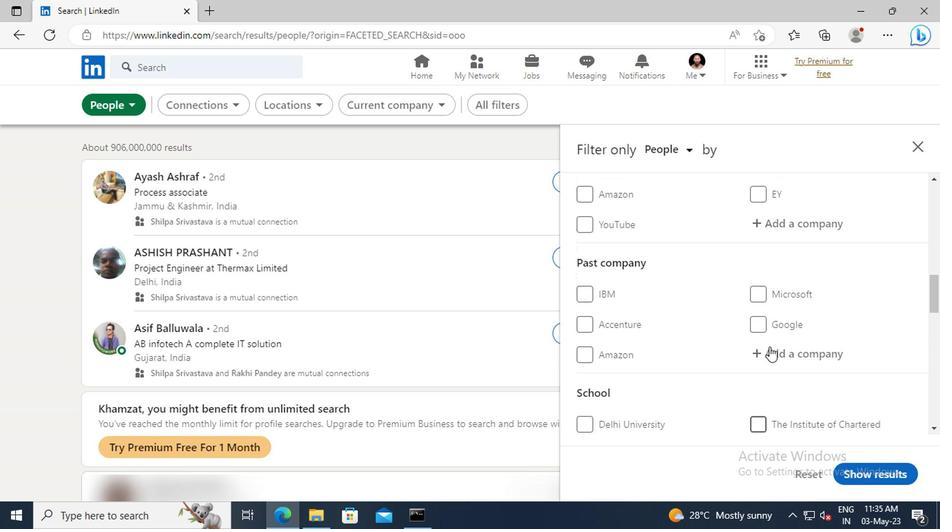 
Action: Mouse scrolled (766, 348) with delta (0, 0)
Screenshot: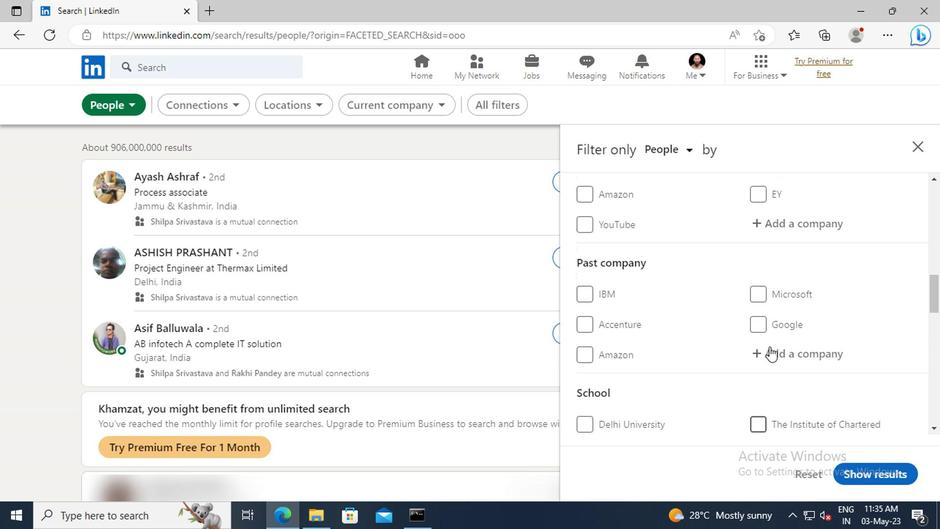 
Action: Mouse moved to (766, 307)
Screenshot: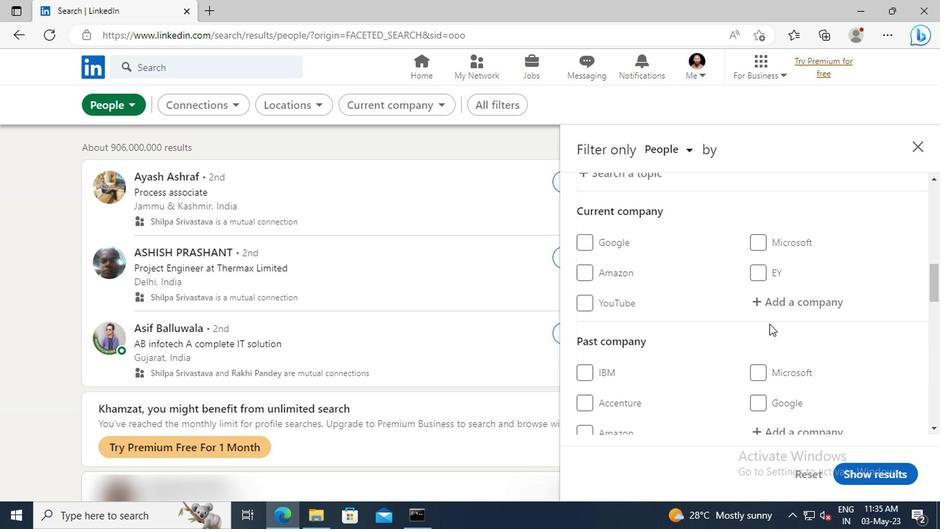 
Action: Mouse pressed left at (766, 307)
Screenshot: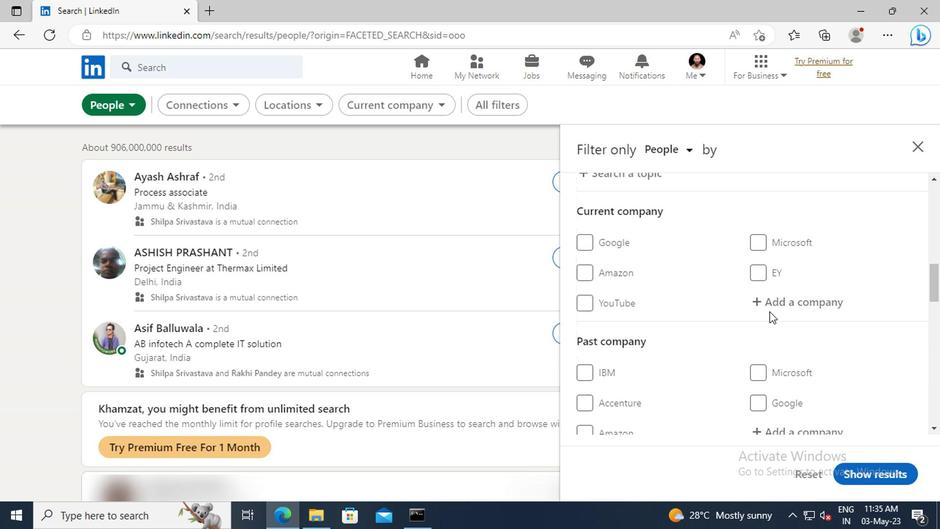 
Action: Key pressed <Key.shift>WEBHELP
Screenshot: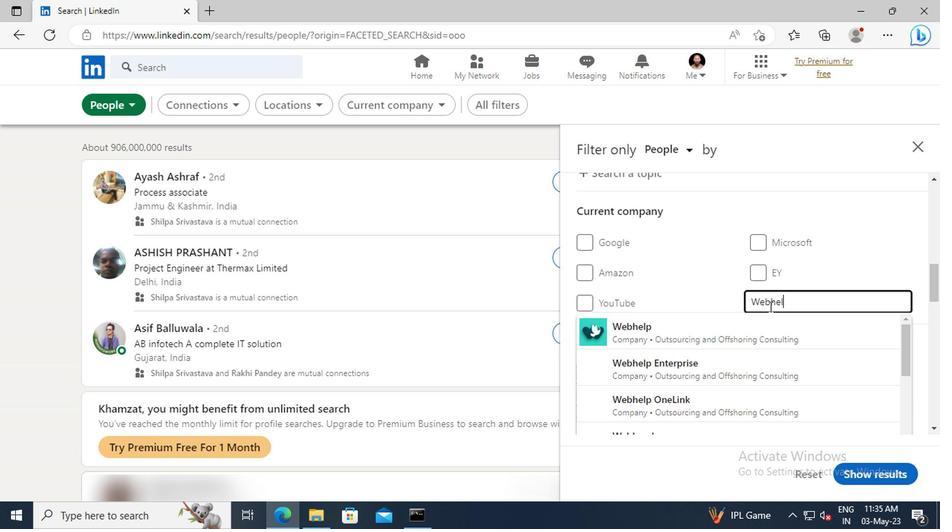 
Action: Mouse moved to (767, 325)
Screenshot: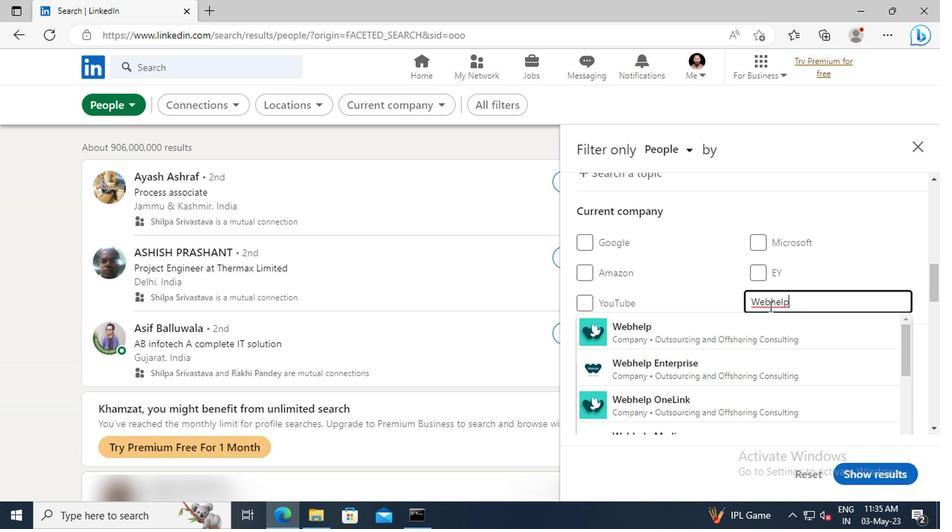 
Action: Mouse pressed left at (767, 325)
Screenshot: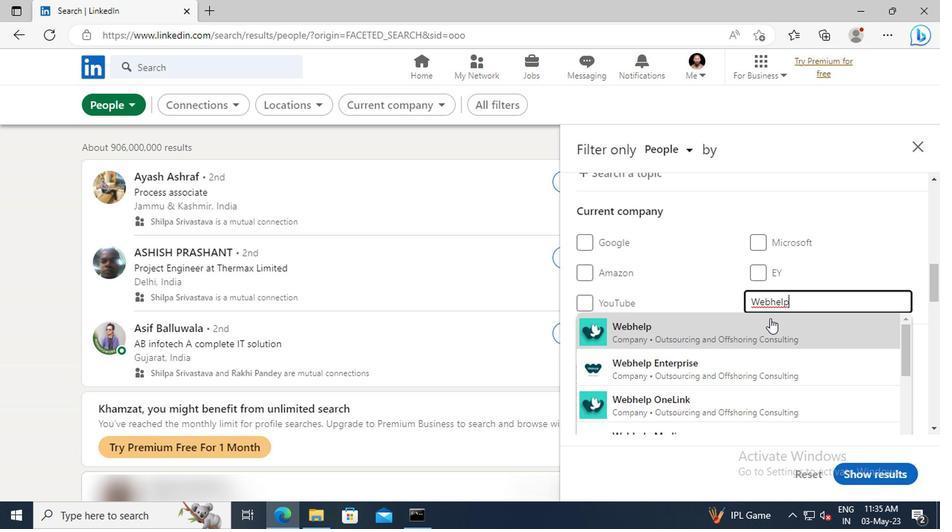 
Action: Mouse scrolled (767, 324) with delta (0, 0)
Screenshot: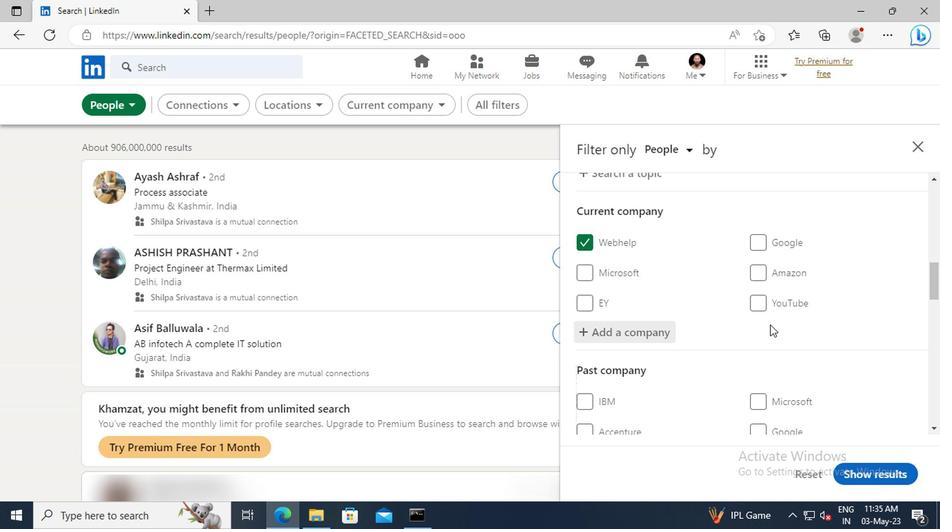 
Action: Mouse scrolled (767, 324) with delta (0, 0)
Screenshot: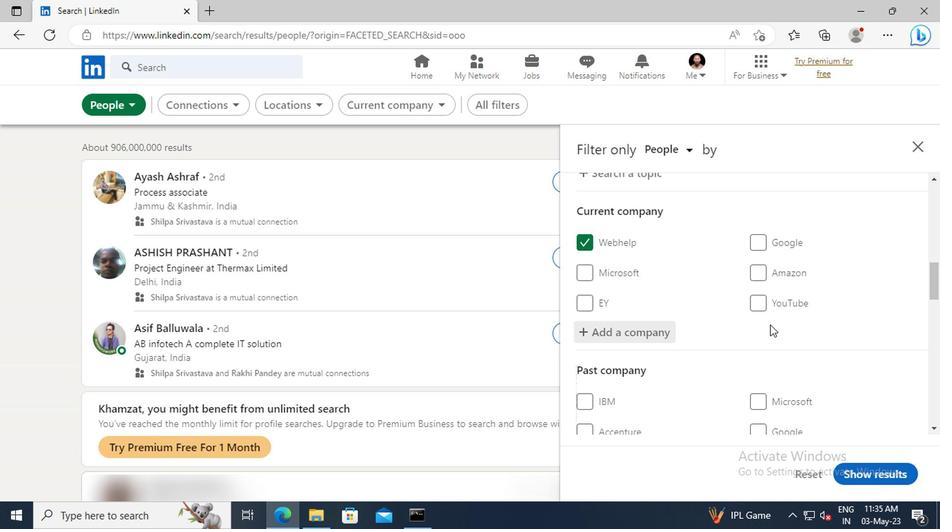 
Action: Mouse scrolled (767, 324) with delta (0, 0)
Screenshot: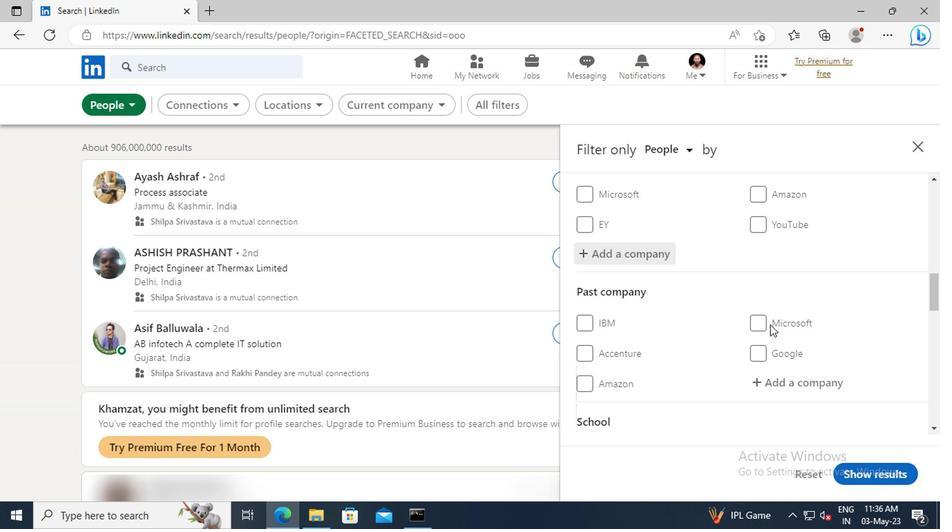 
Action: Mouse scrolled (767, 324) with delta (0, 0)
Screenshot: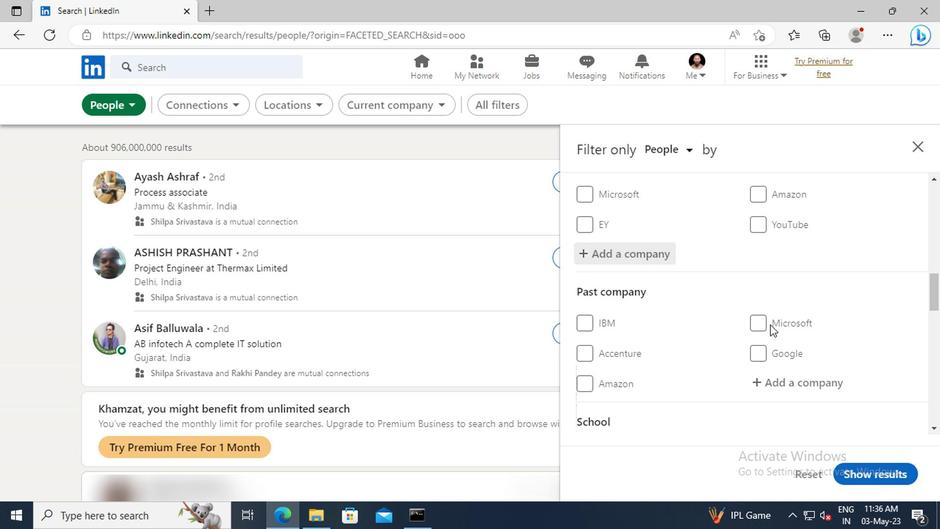 
Action: Mouse moved to (763, 318)
Screenshot: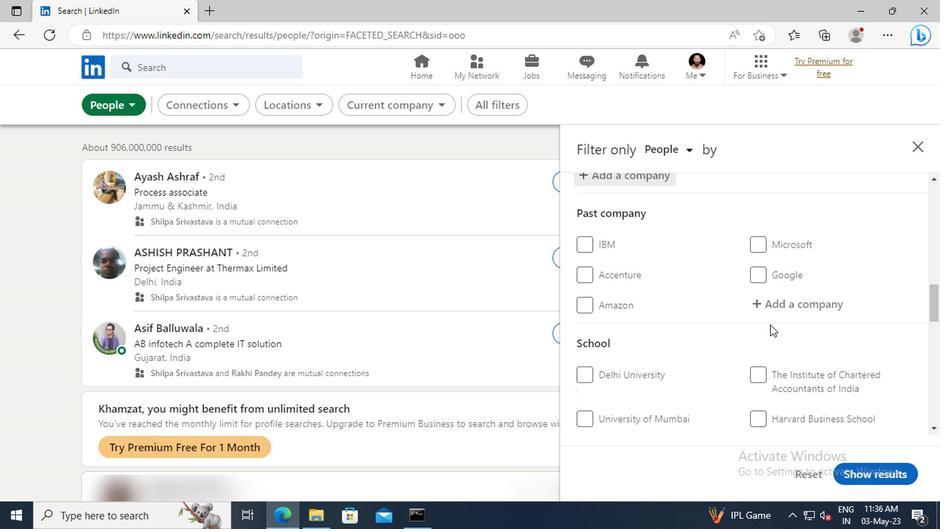
Action: Mouse scrolled (763, 318) with delta (0, 0)
Screenshot: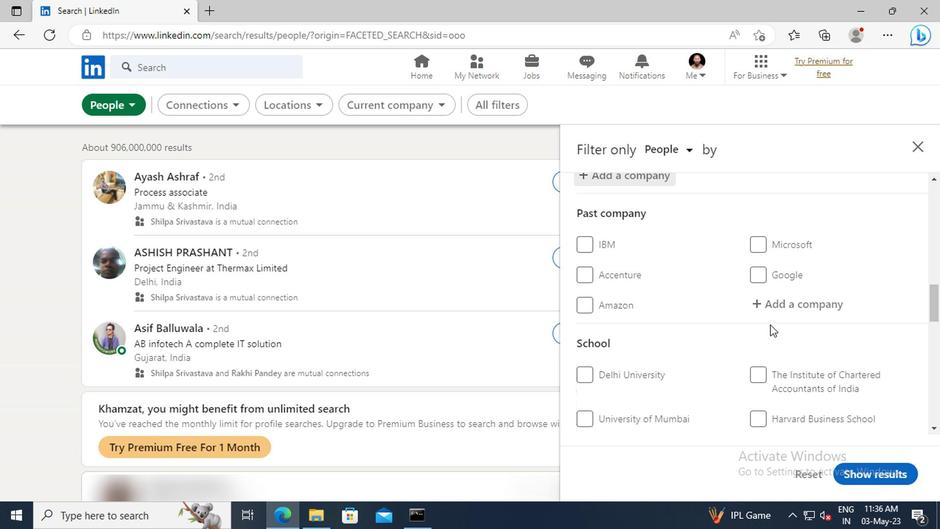 
Action: Mouse scrolled (763, 318) with delta (0, 0)
Screenshot: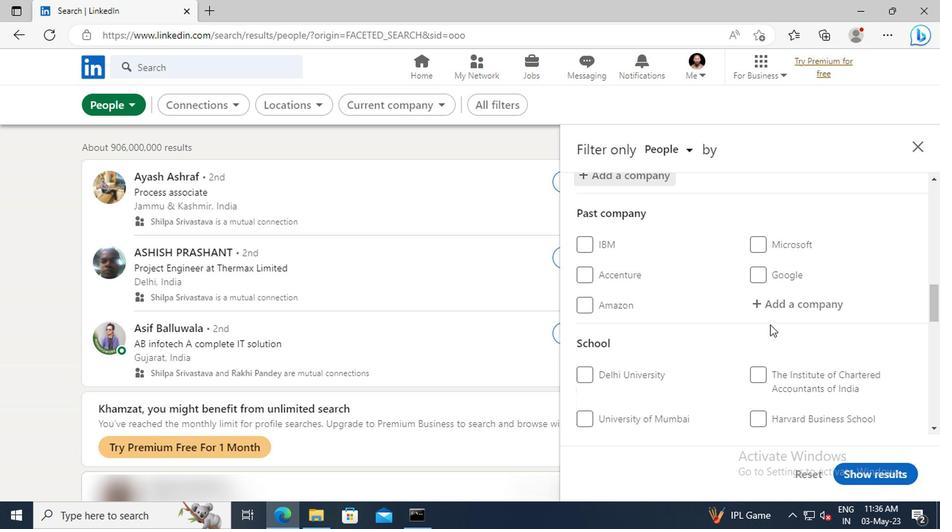 
Action: Mouse moved to (758, 311)
Screenshot: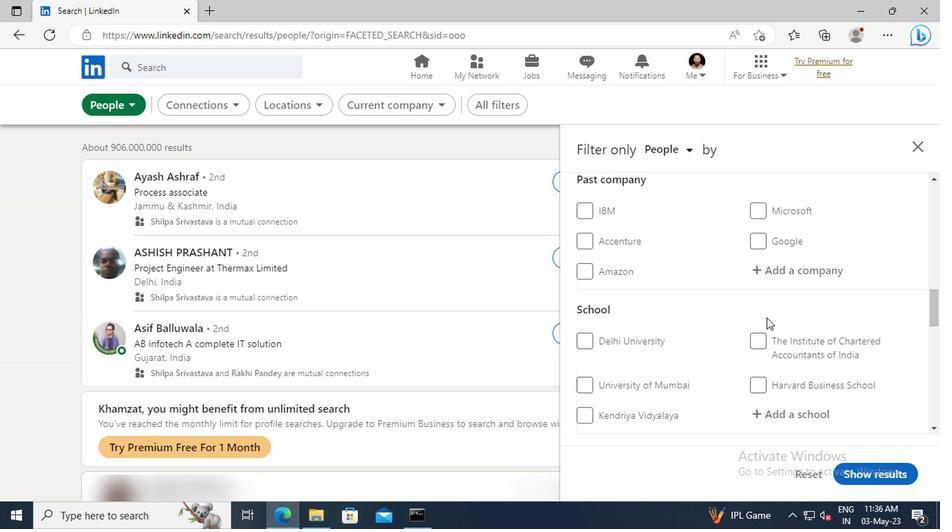 
Action: Mouse scrolled (758, 311) with delta (0, 0)
Screenshot: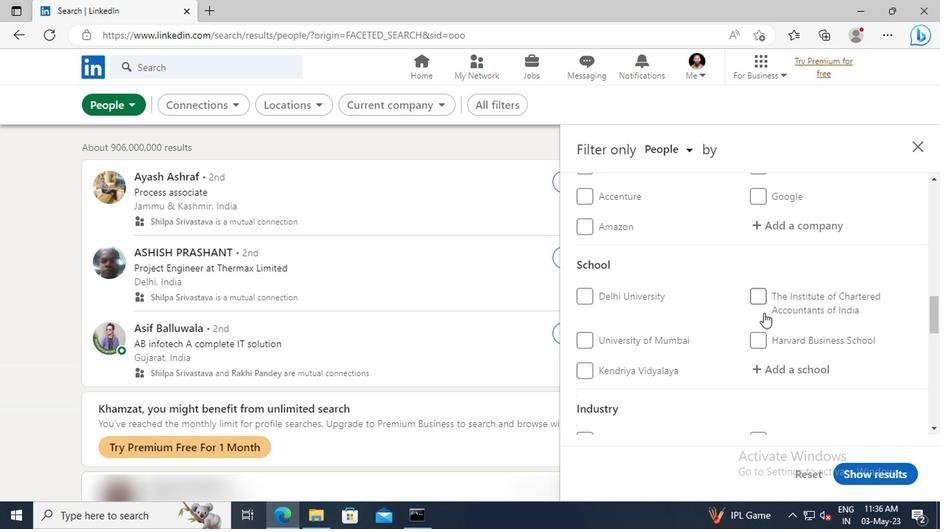 
Action: Mouse scrolled (758, 311) with delta (0, 0)
Screenshot: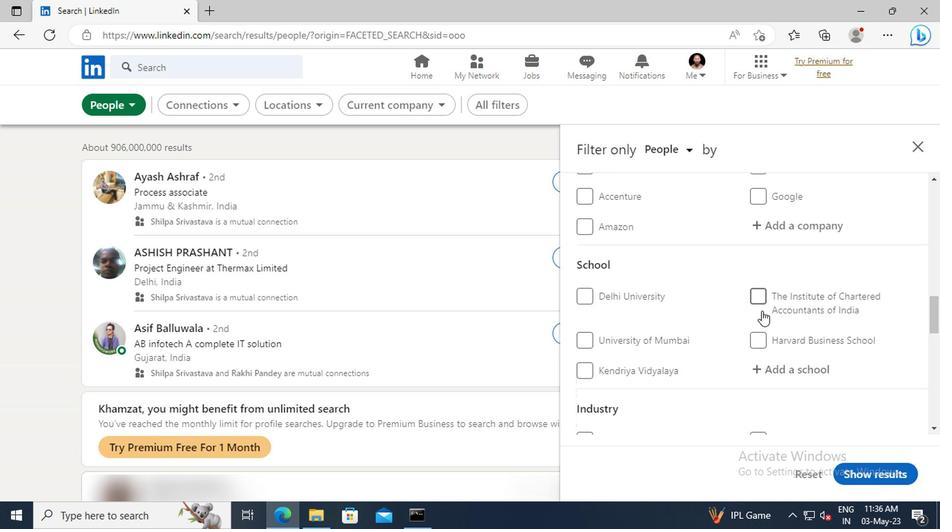 
Action: Mouse moved to (771, 300)
Screenshot: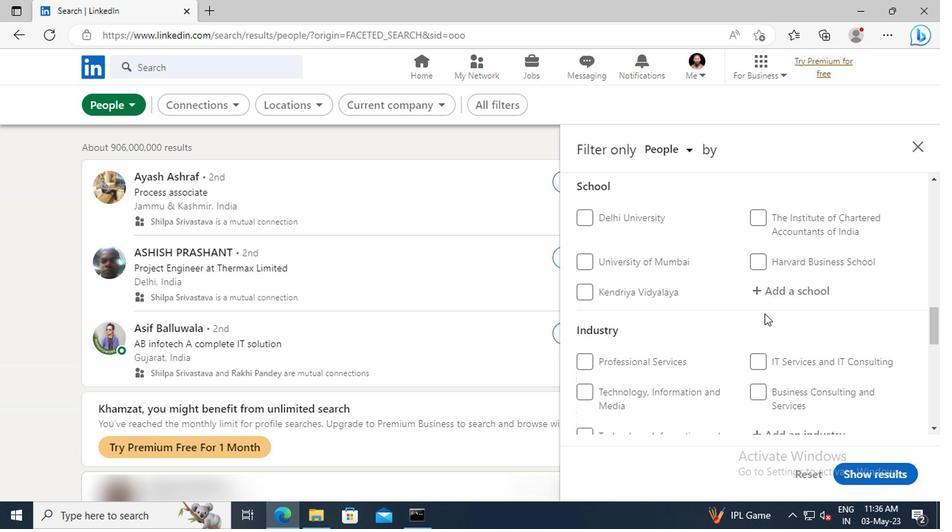 
Action: Mouse pressed left at (771, 300)
Screenshot: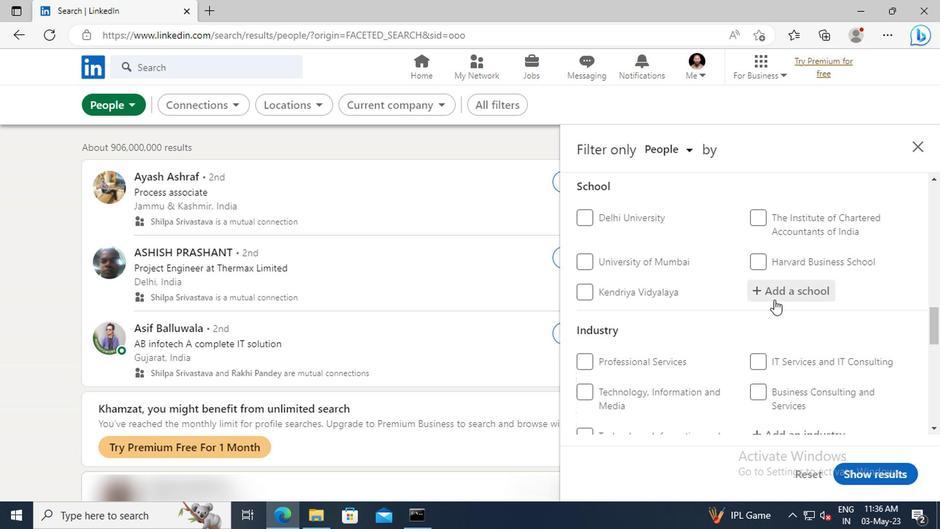 
Action: Key pressed <Key.shift>UTTARAKHAN
Screenshot: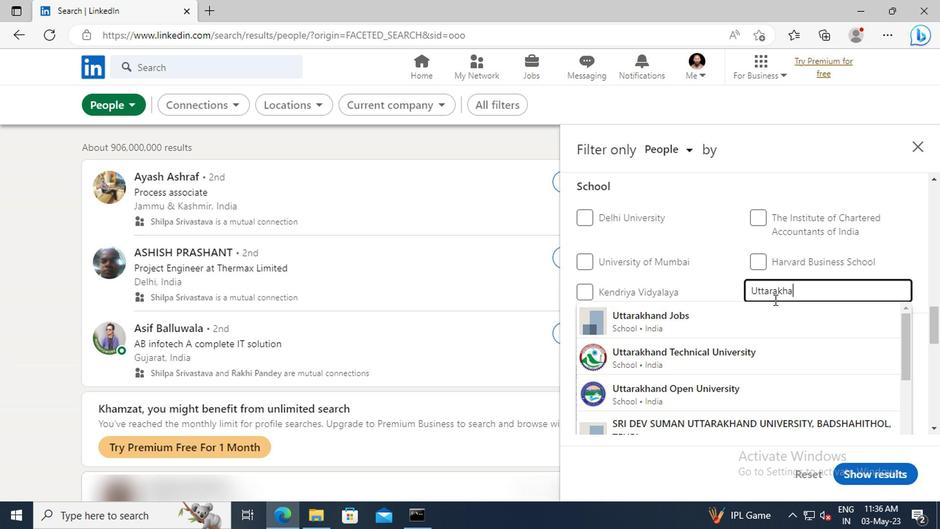 
Action: Mouse moved to (775, 317)
Screenshot: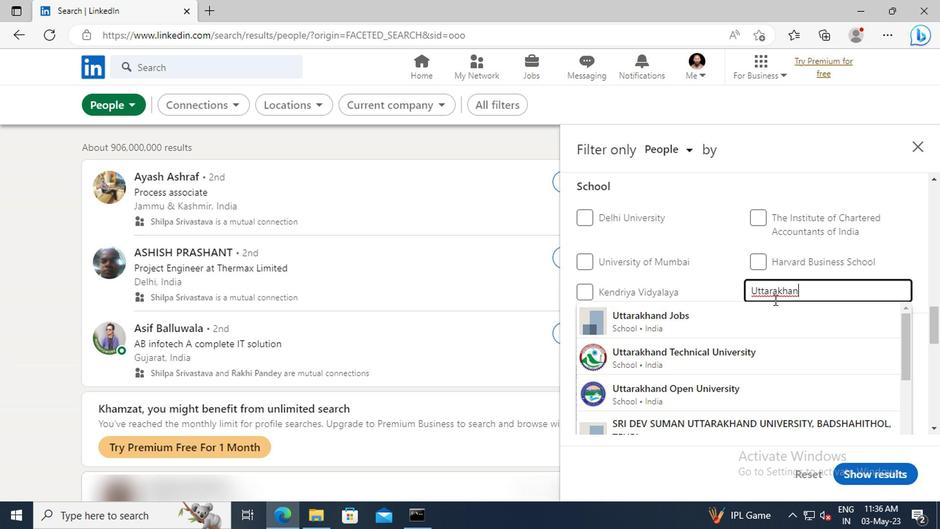 
Action: Mouse pressed left at (775, 317)
Screenshot: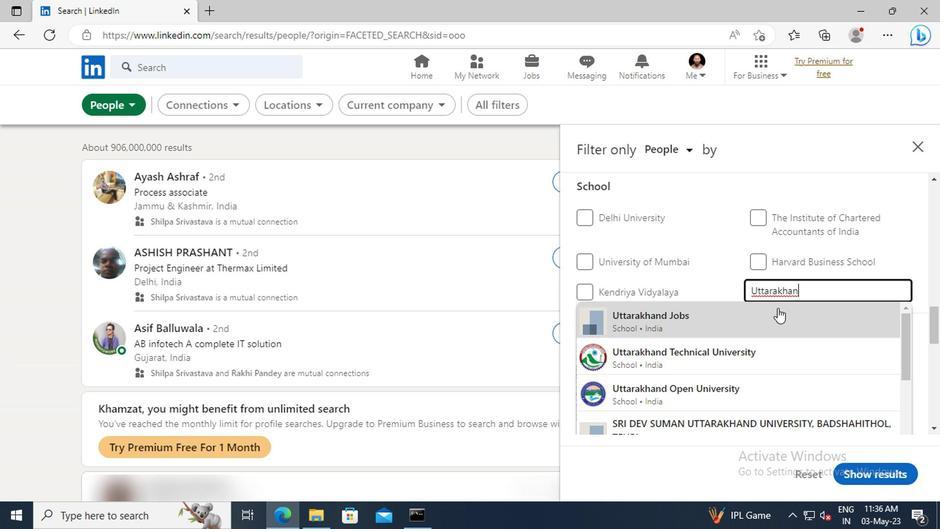 
Action: Mouse scrolled (775, 316) with delta (0, 0)
Screenshot: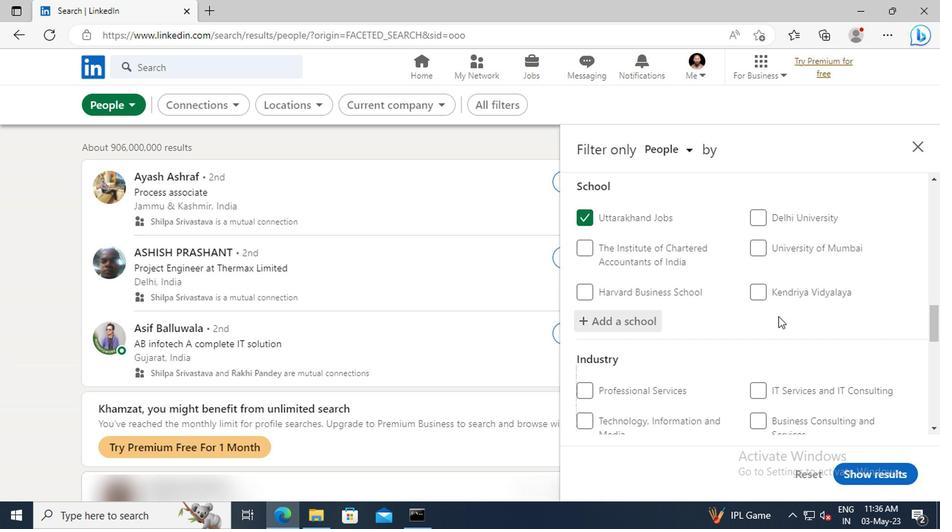 
Action: Mouse scrolled (775, 316) with delta (0, 0)
Screenshot: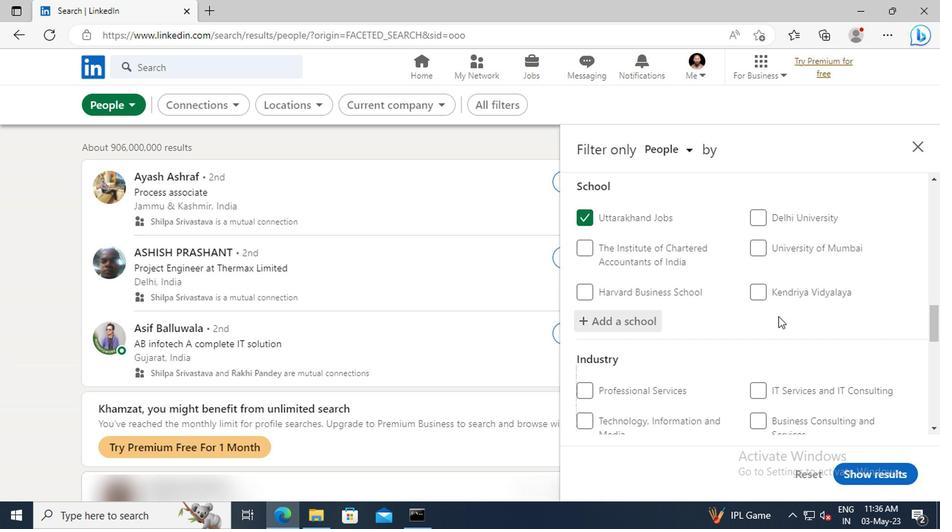 
Action: Mouse moved to (773, 306)
Screenshot: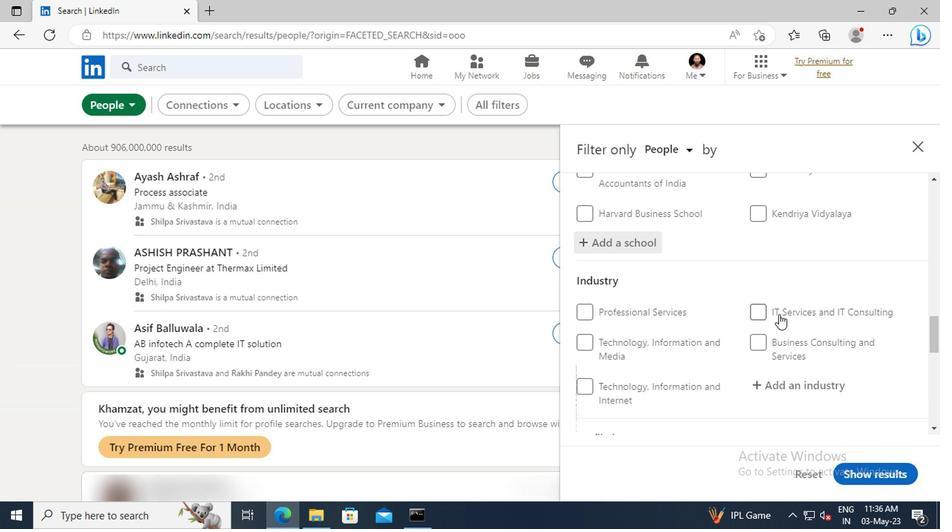
Action: Mouse scrolled (773, 305) with delta (0, 0)
Screenshot: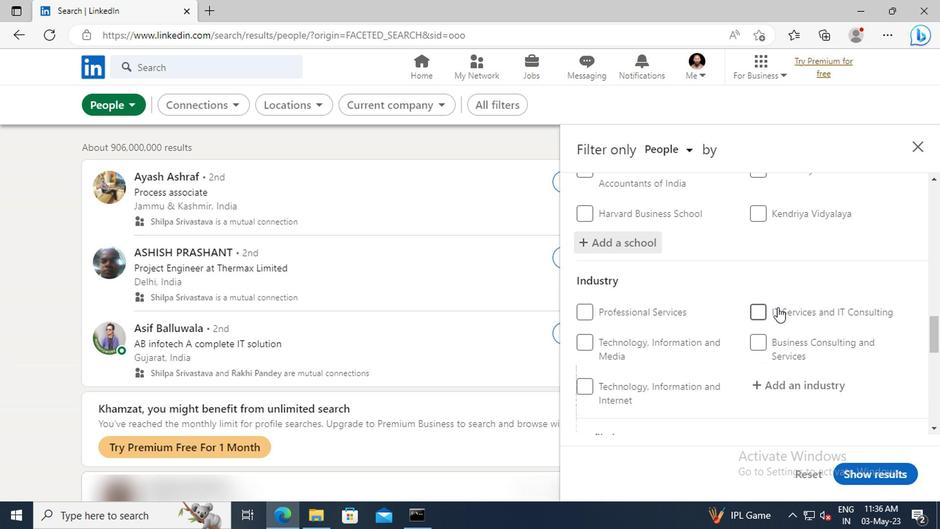 
Action: Mouse moved to (767, 347)
Screenshot: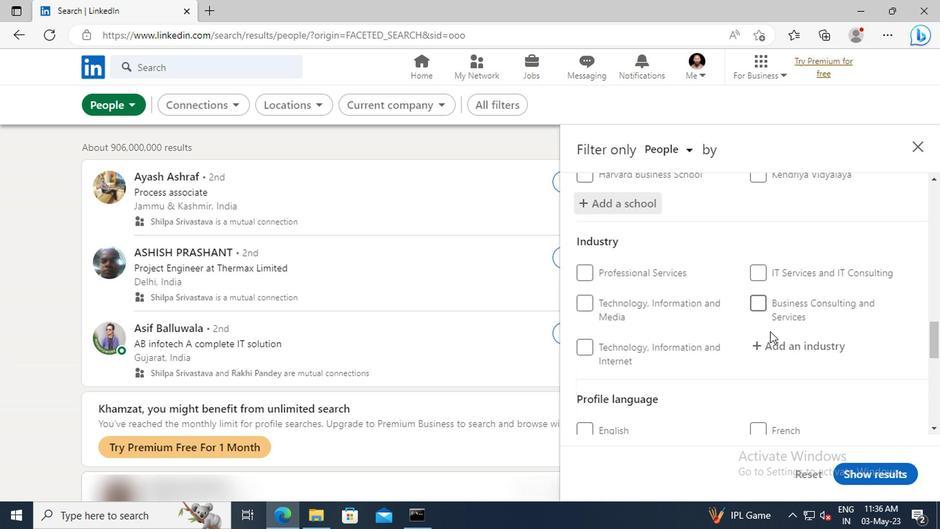 
Action: Mouse pressed left at (767, 347)
Screenshot: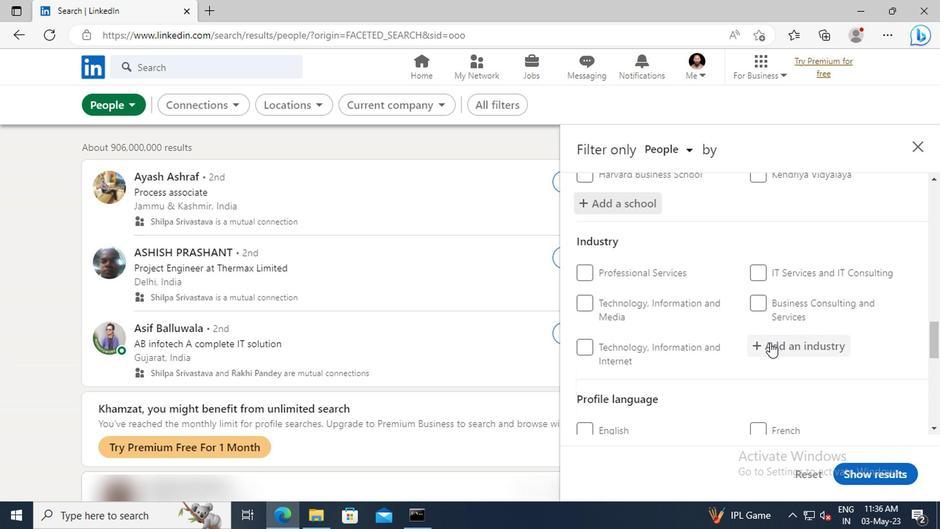 
Action: Mouse moved to (767, 347)
Screenshot: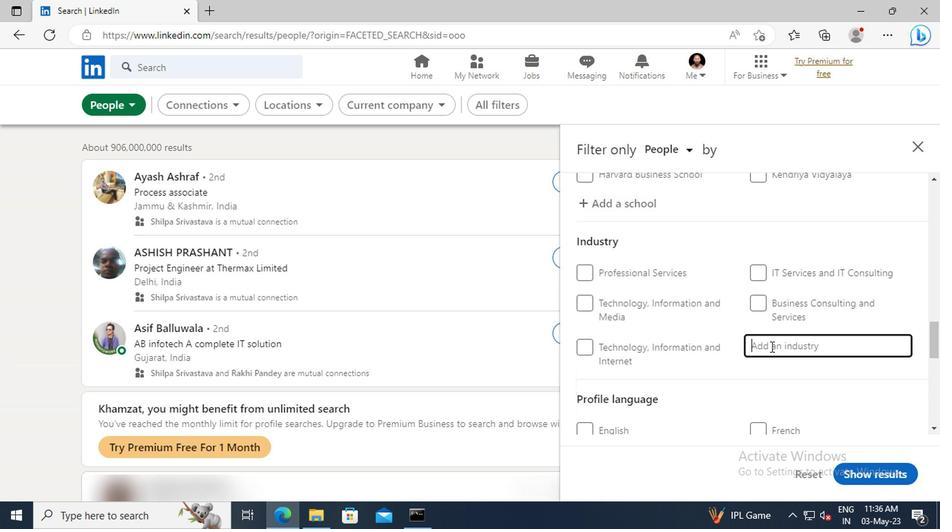 
Action: Key pressed <Key.shift>RETAIL<Key.space><Key.shift>BUI
Screenshot: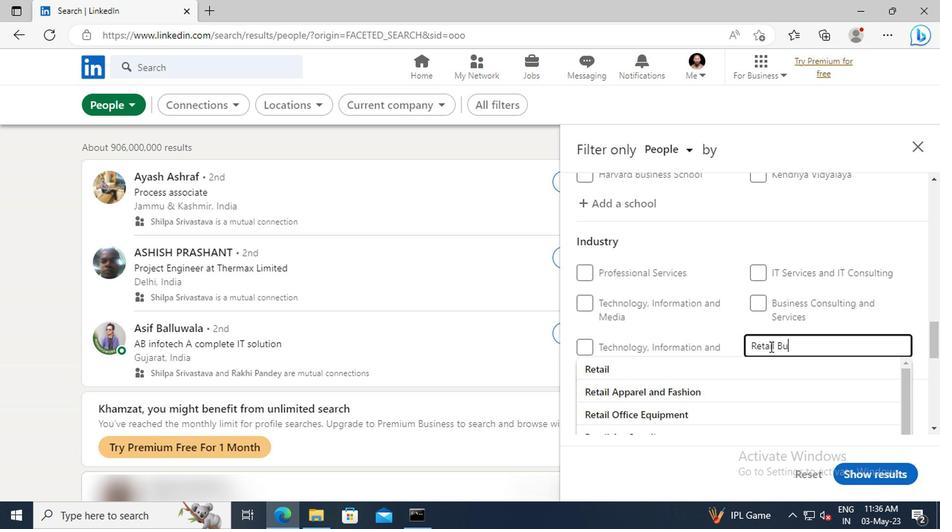 
Action: Mouse moved to (767, 371)
Screenshot: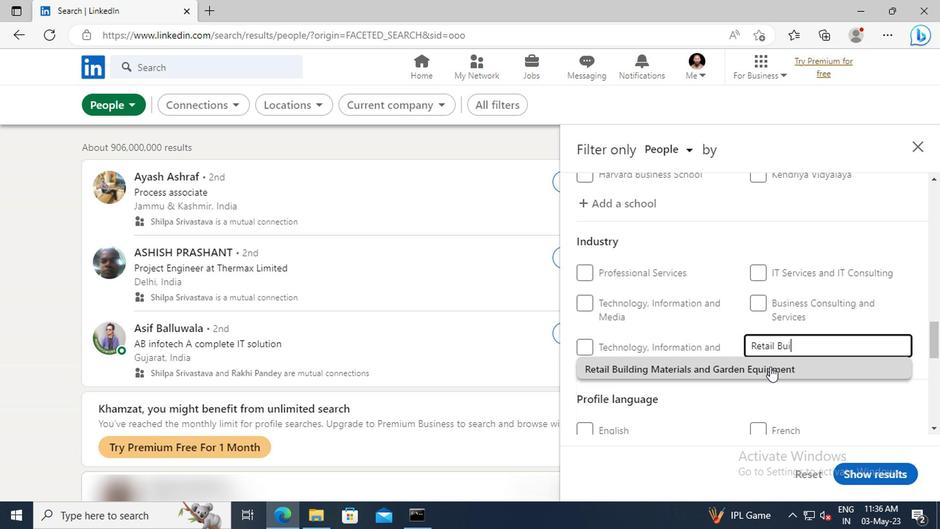 
Action: Mouse pressed left at (767, 371)
Screenshot: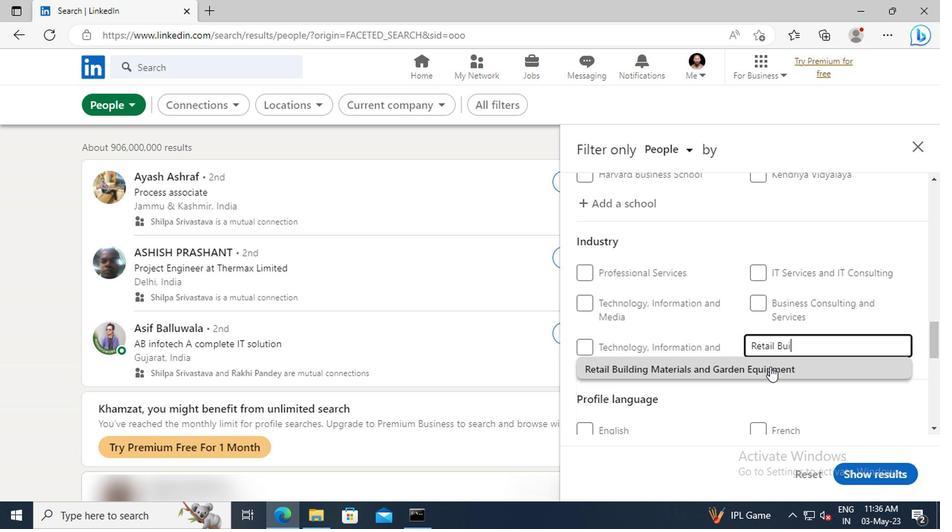 
Action: Mouse scrolled (767, 370) with delta (0, 0)
Screenshot: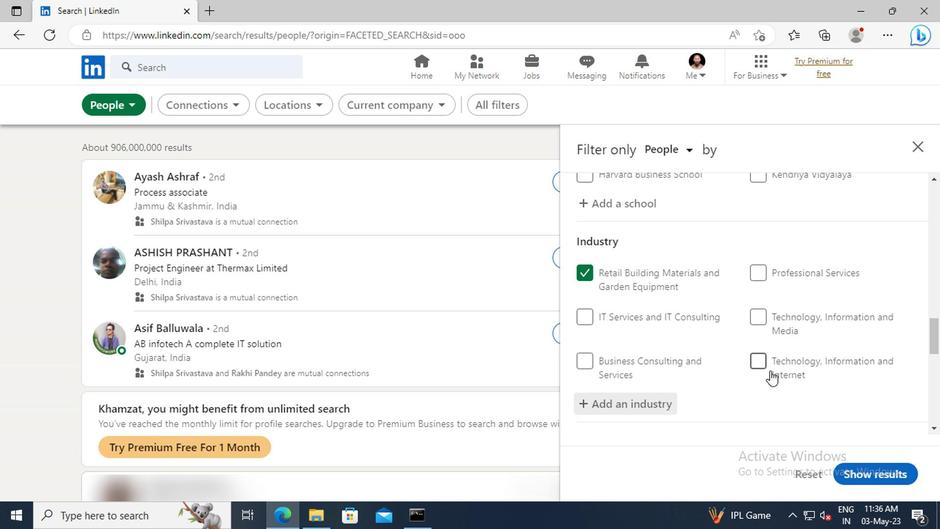 
Action: Mouse scrolled (767, 370) with delta (0, 0)
Screenshot: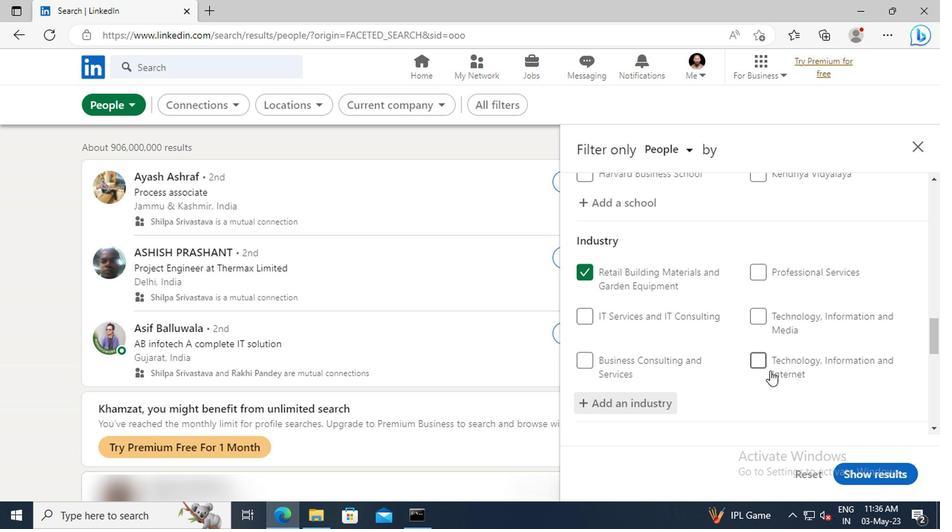 
Action: Mouse scrolled (767, 370) with delta (0, 0)
Screenshot: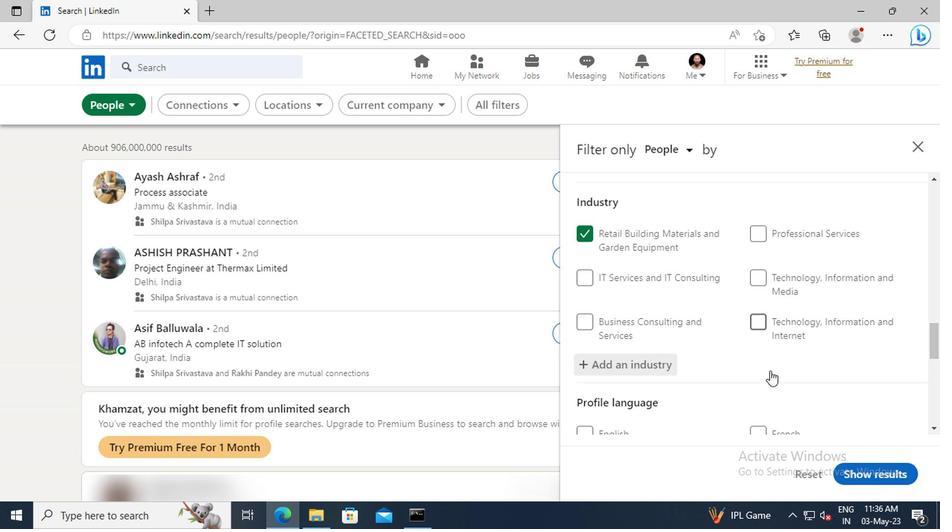 
Action: Mouse moved to (762, 348)
Screenshot: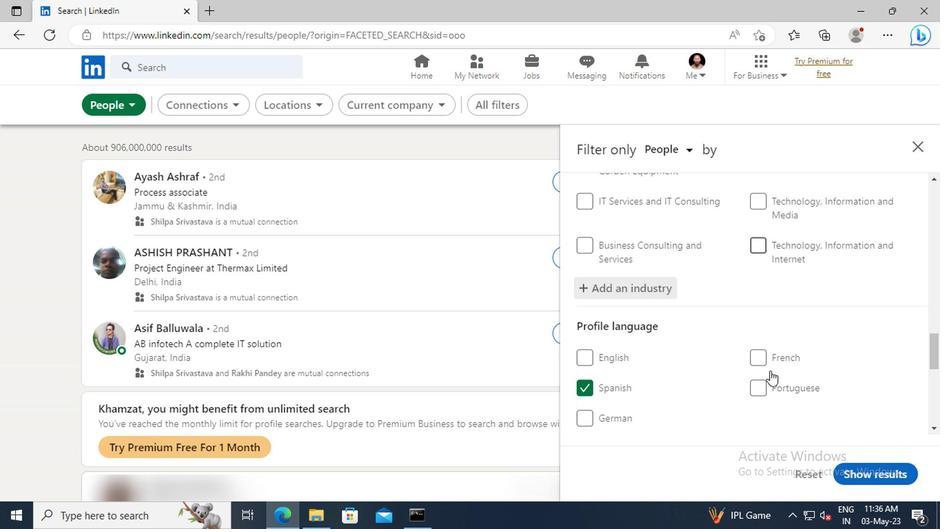 
Action: Mouse scrolled (762, 347) with delta (0, 0)
Screenshot: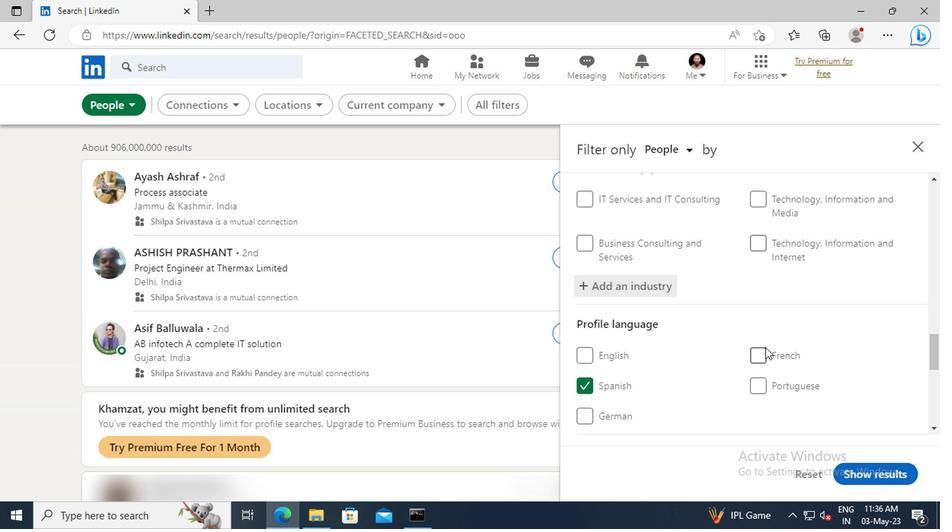 
Action: Mouse scrolled (762, 347) with delta (0, 0)
Screenshot: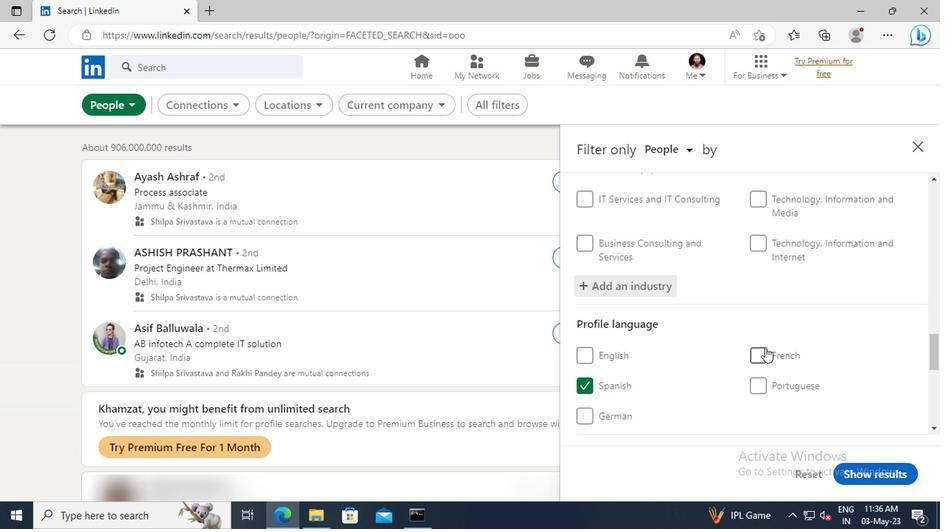 
Action: Mouse moved to (758, 321)
Screenshot: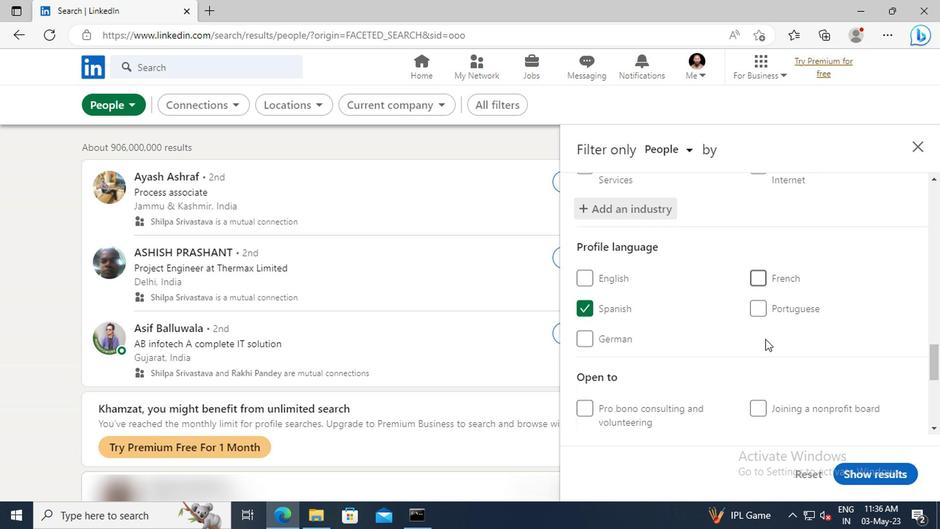 
Action: Mouse scrolled (758, 321) with delta (0, 0)
Screenshot: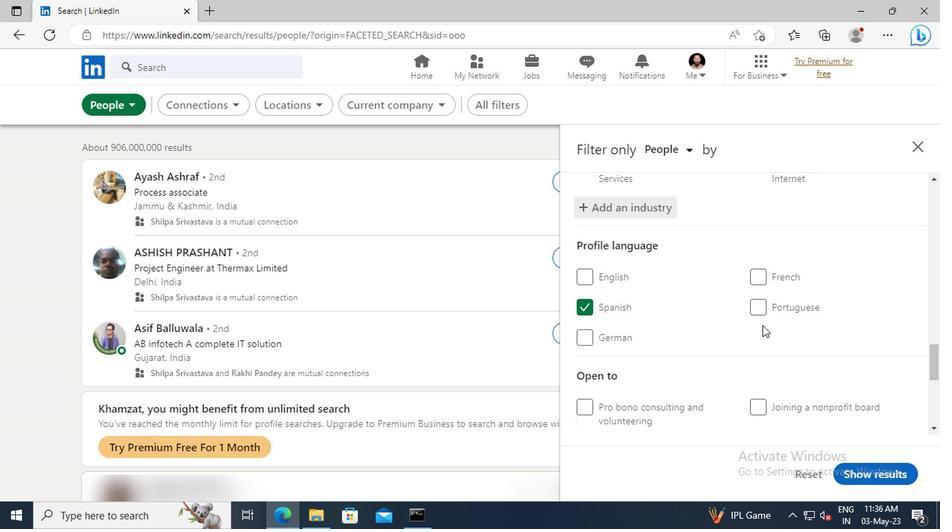 
Action: Mouse scrolled (758, 321) with delta (0, 0)
Screenshot: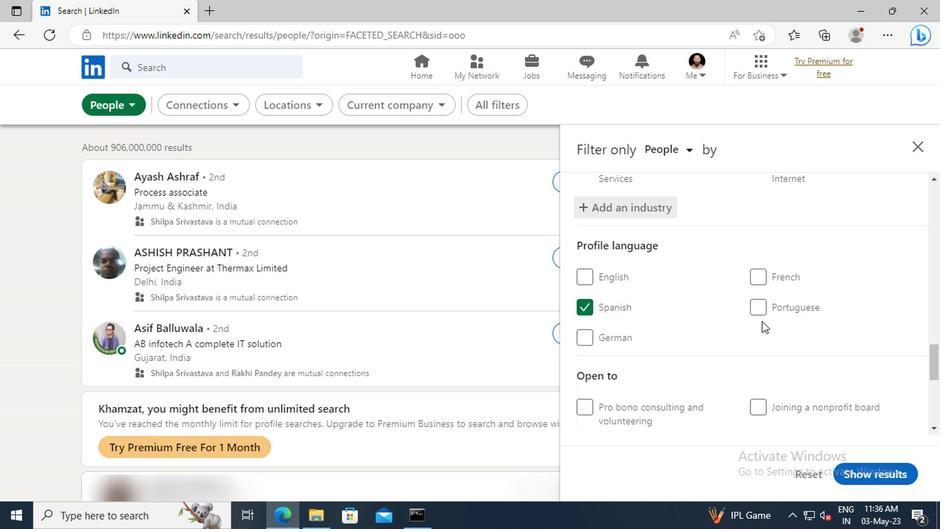 
Action: Mouse scrolled (758, 321) with delta (0, 0)
Screenshot: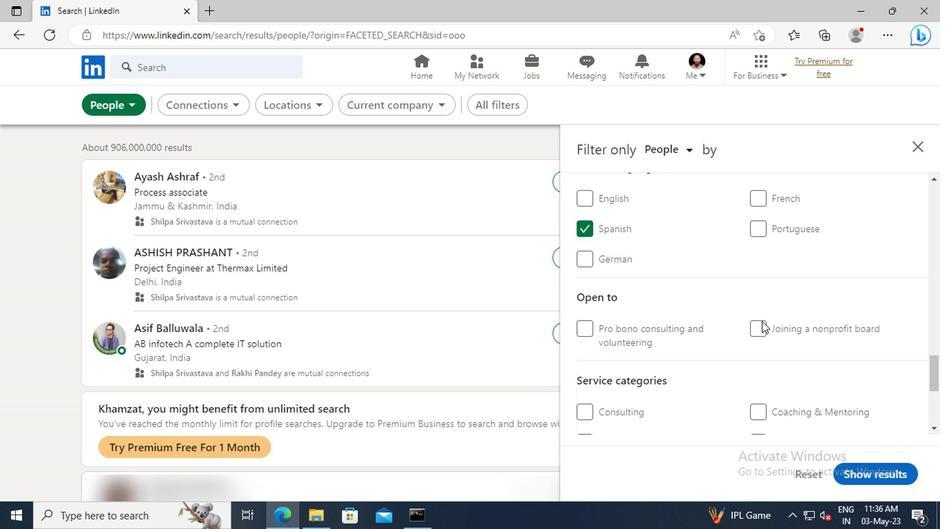
Action: Mouse scrolled (758, 321) with delta (0, 0)
Screenshot: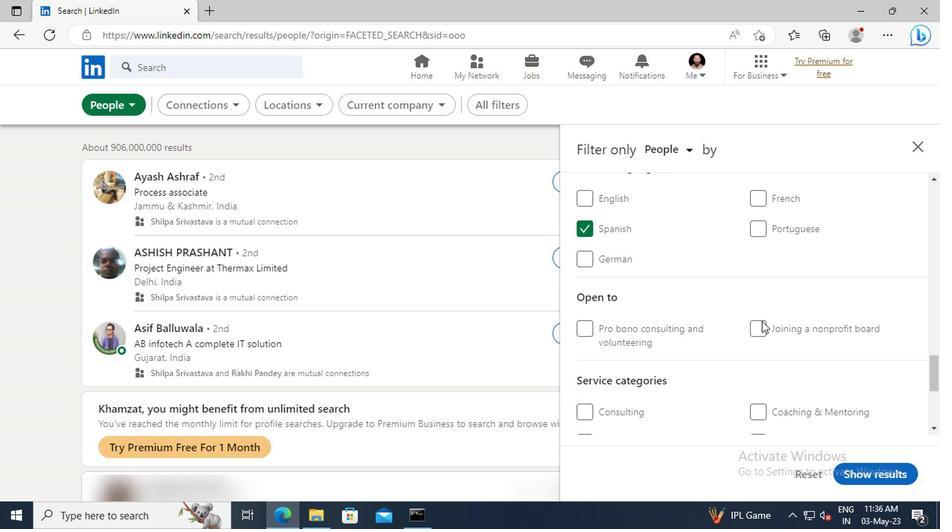 
Action: Mouse scrolled (758, 321) with delta (0, 0)
Screenshot: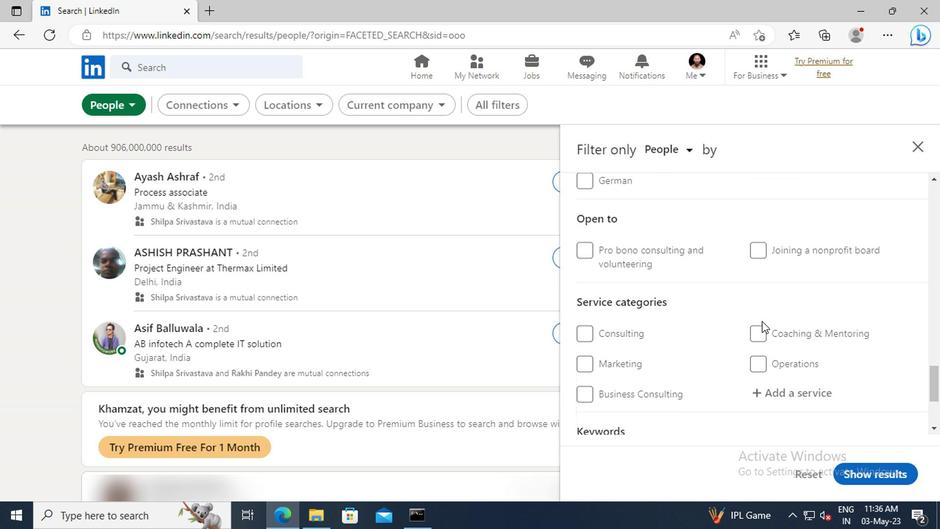 
Action: Mouse moved to (768, 350)
Screenshot: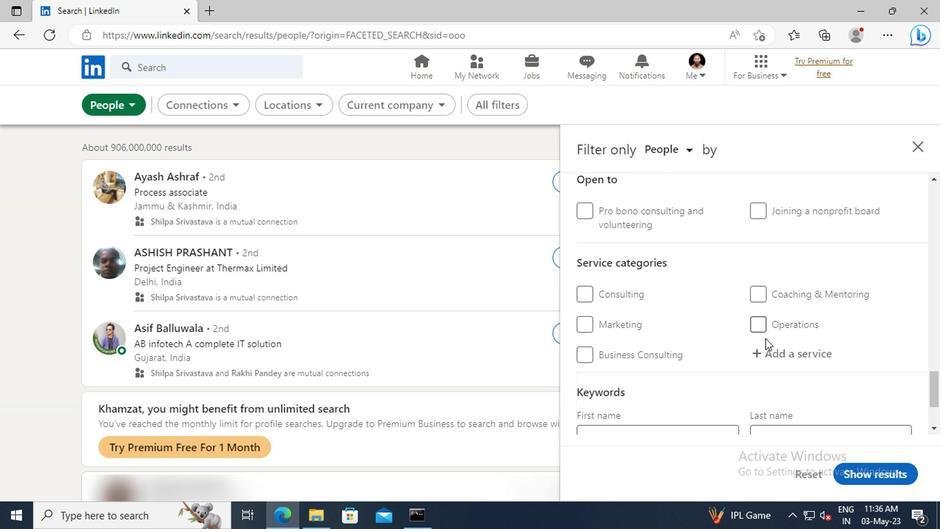 
Action: Mouse pressed left at (768, 350)
Screenshot: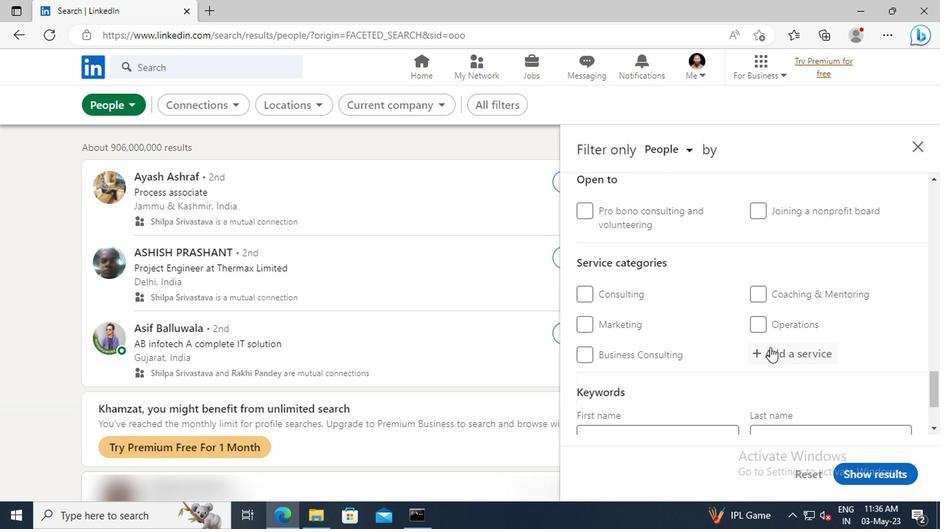 
Action: Key pressed <Key.shift>PROGRAM<Key.space>
Screenshot: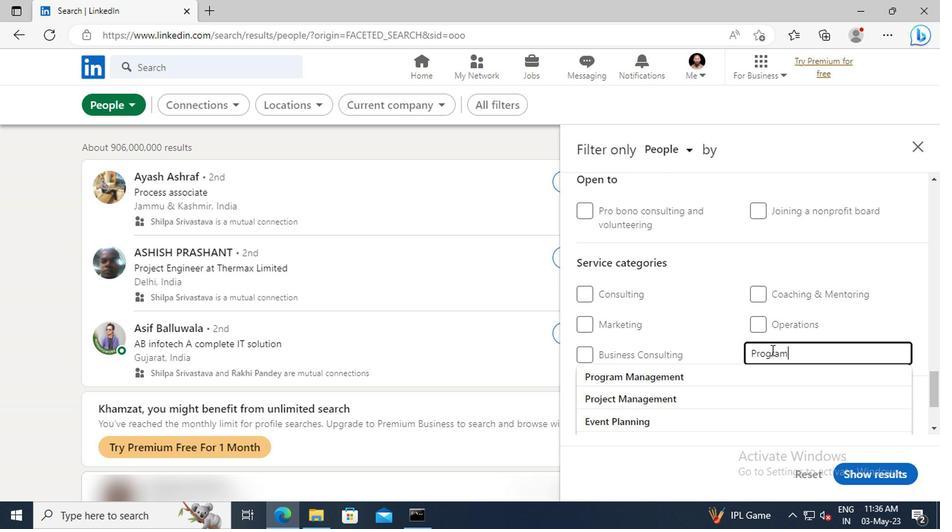 
Action: Mouse moved to (769, 375)
Screenshot: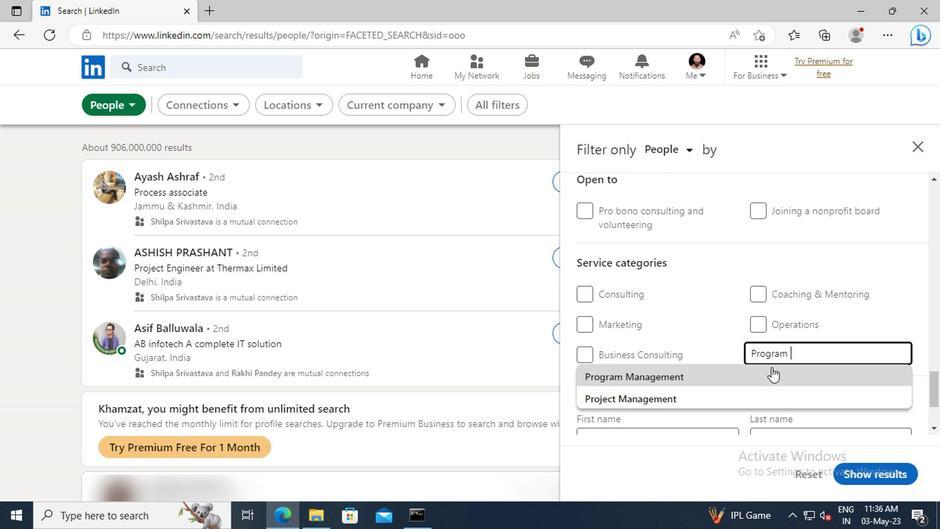 
Action: Mouse pressed left at (769, 375)
Screenshot: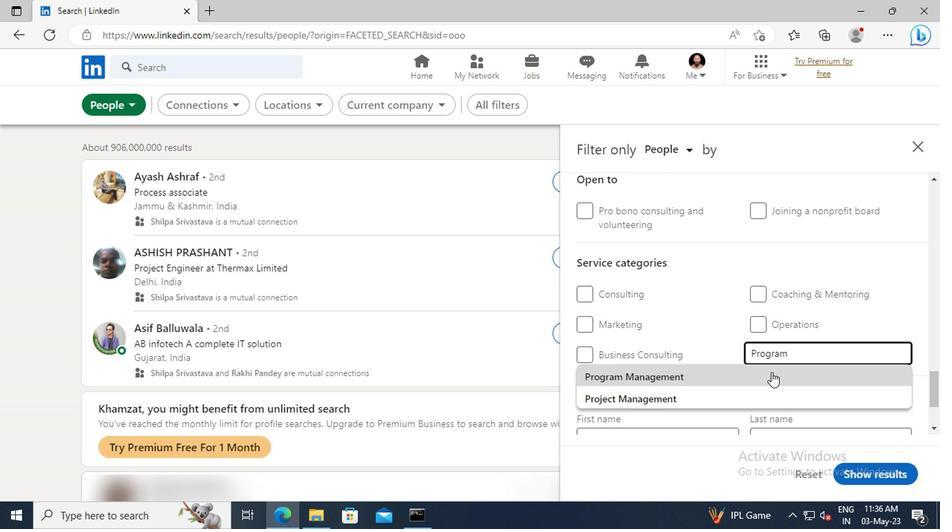 
Action: Mouse scrolled (769, 374) with delta (0, 0)
Screenshot: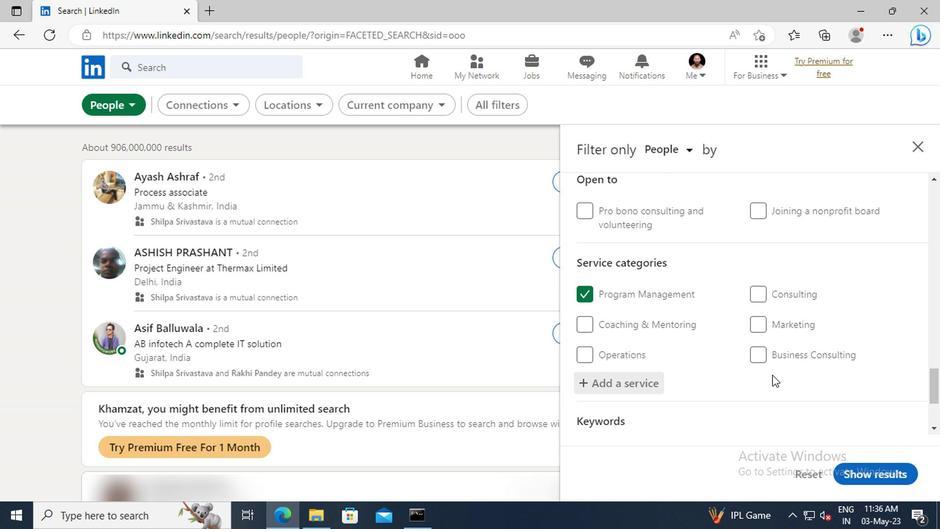 
Action: Mouse scrolled (769, 374) with delta (0, 0)
Screenshot: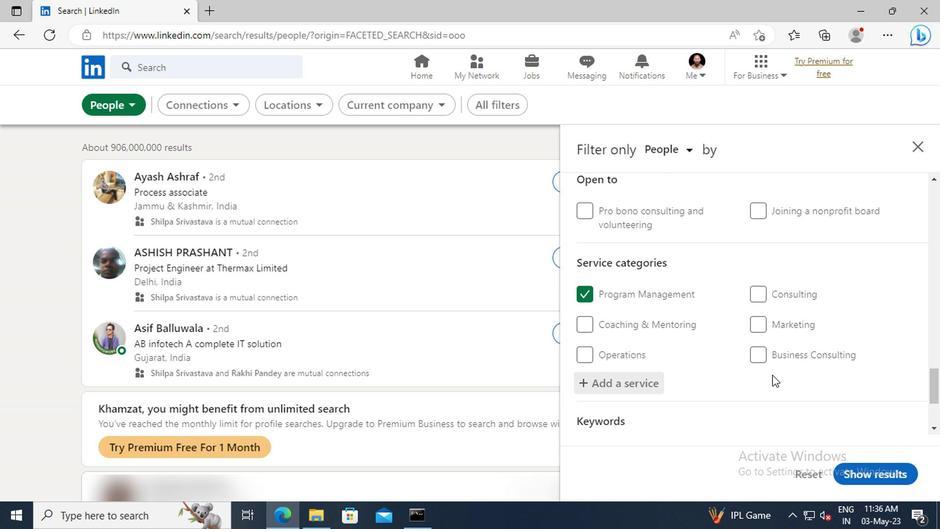 
Action: Mouse scrolled (769, 374) with delta (0, 0)
Screenshot: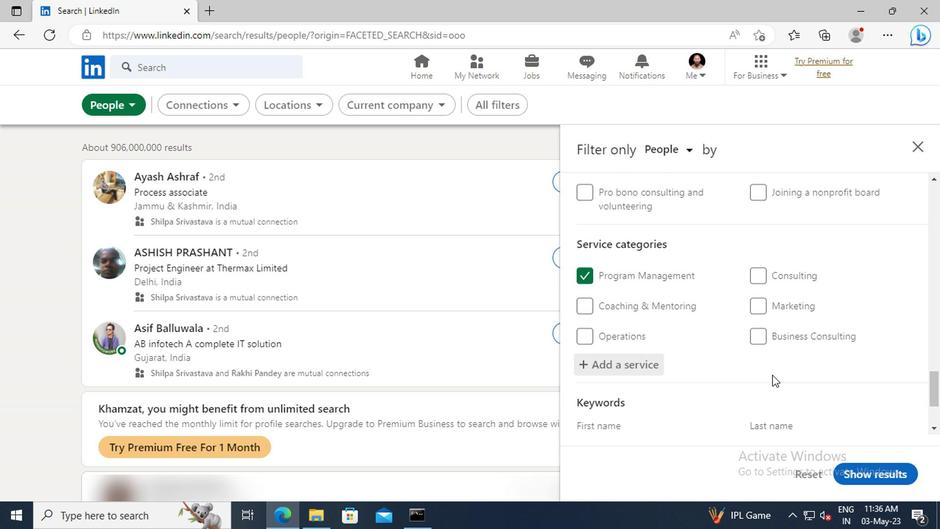 
Action: Mouse scrolled (769, 374) with delta (0, 0)
Screenshot: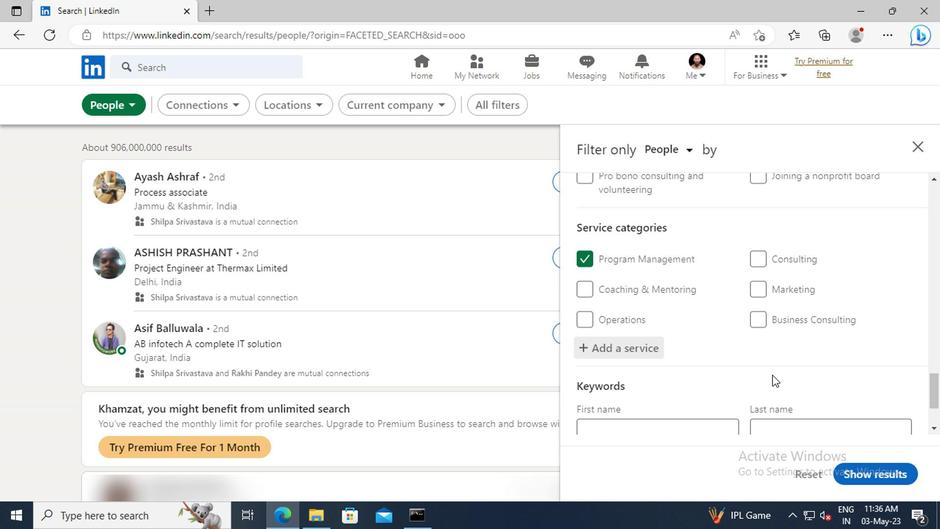 
Action: Mouse scrolled (769, 374) with delta (0, 0)
Screenshot: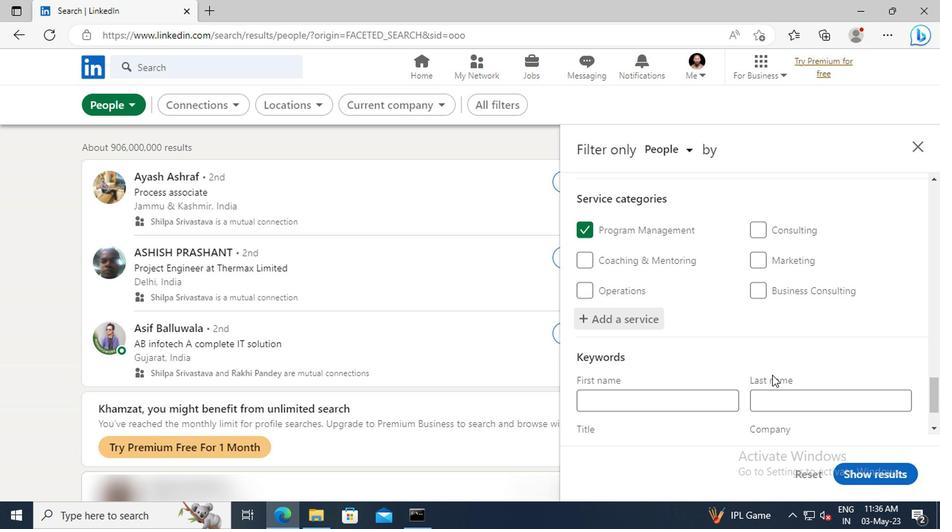 
Action: Mouse moved to (693, 381)
Screenshot: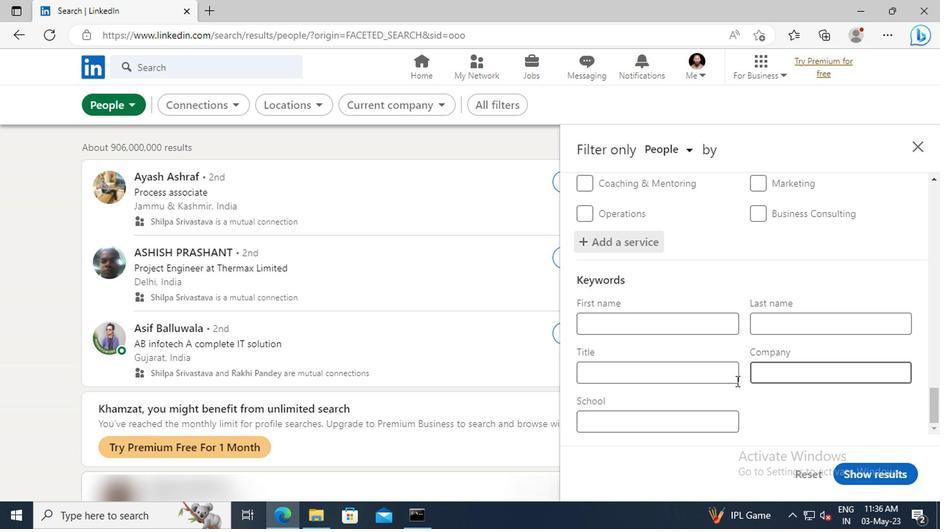 
Action: Mouse pressed left at (693, 381)
Screenshot: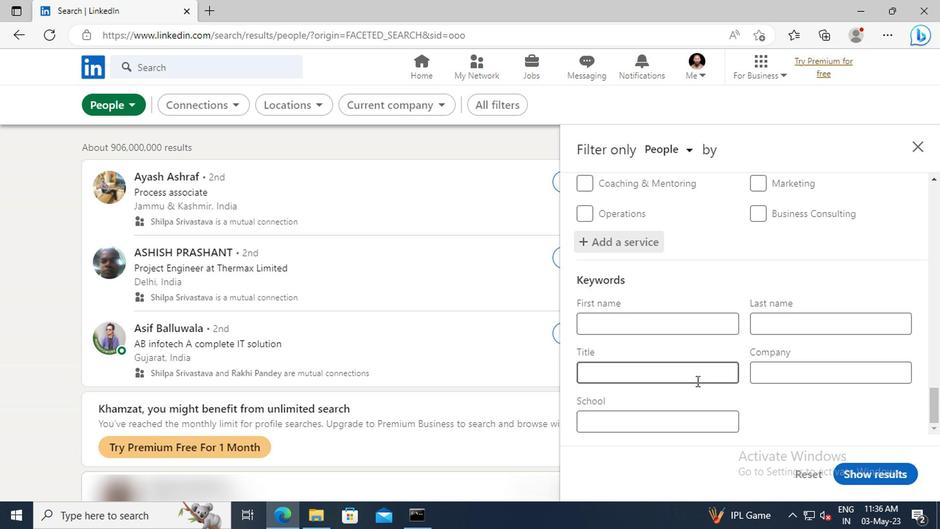 
Action: Key pressed <Key.shift>QUALITY<Key.space><Key.shift>CONTROL<Key.space><Key.shift>COORDINATOR<Key.enter>
Screenshot: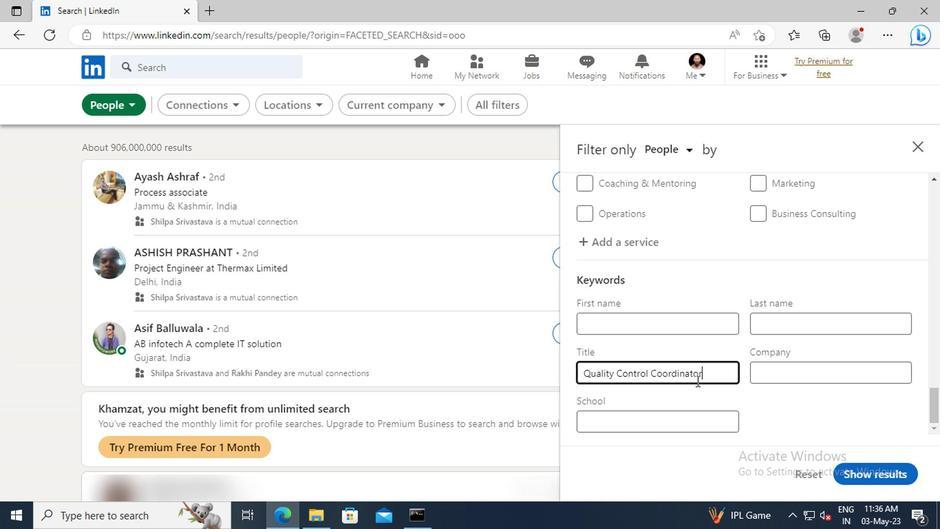 
Action: Mouse moved to (851, 471)
Screenshot: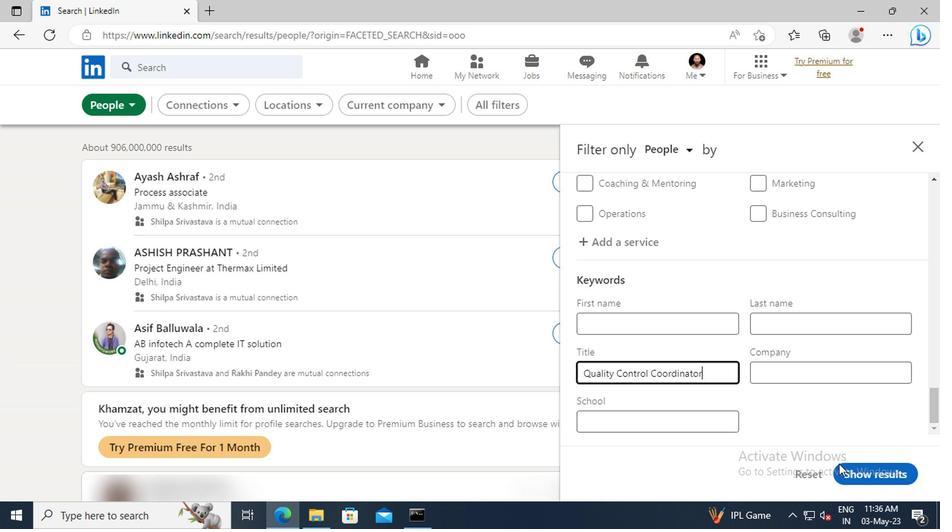
Action: Mouse pressed left at (851, 471)
Screenshot: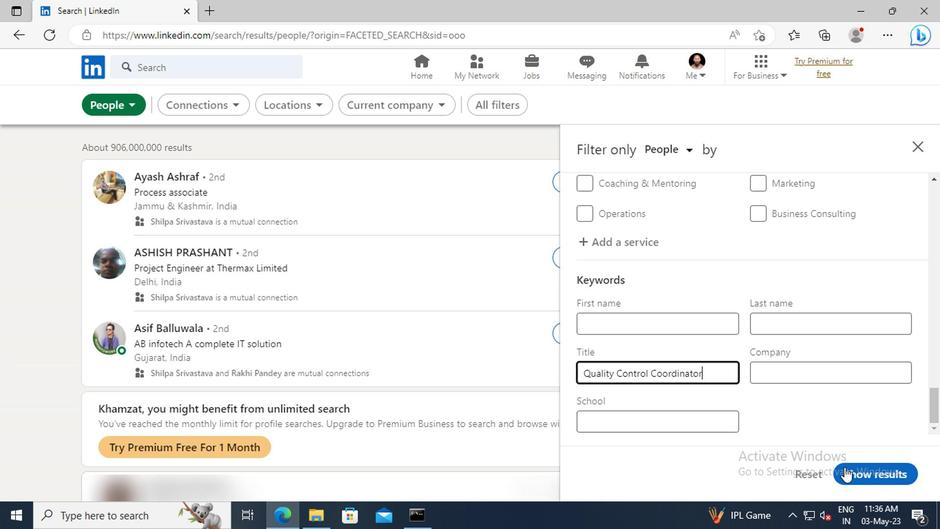 
